 Task: Send an email with the signature Kiera Campbell with the subject Feedback on a proposal and the message Would you be available for a call next week to discuss the project? from softage.9@softage.net to softage.1@softage.net and move the email from Sent Items to the folder Quality control
Action: Mouse moved to (929, 73)
Screenshot: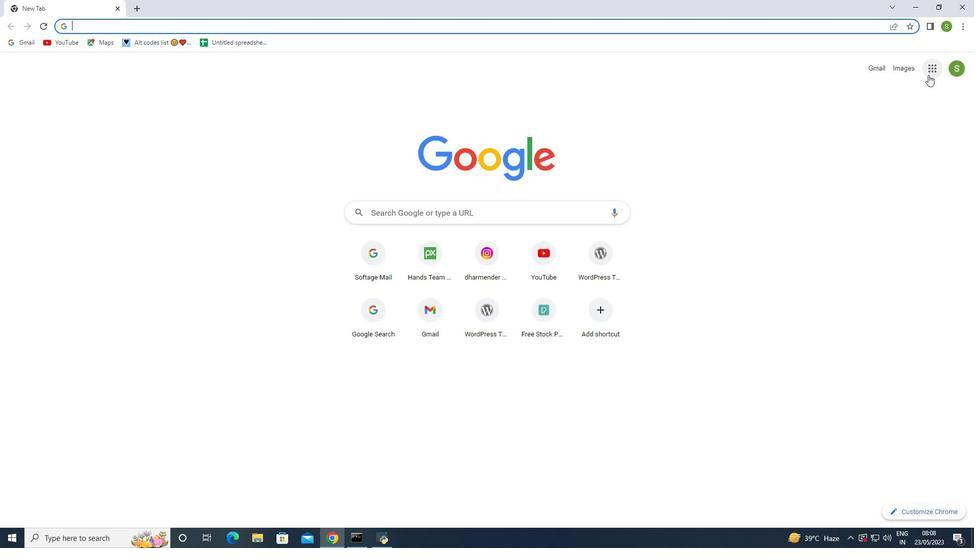 
Action: Mouse pressed left at (929, 73)
Screenshot: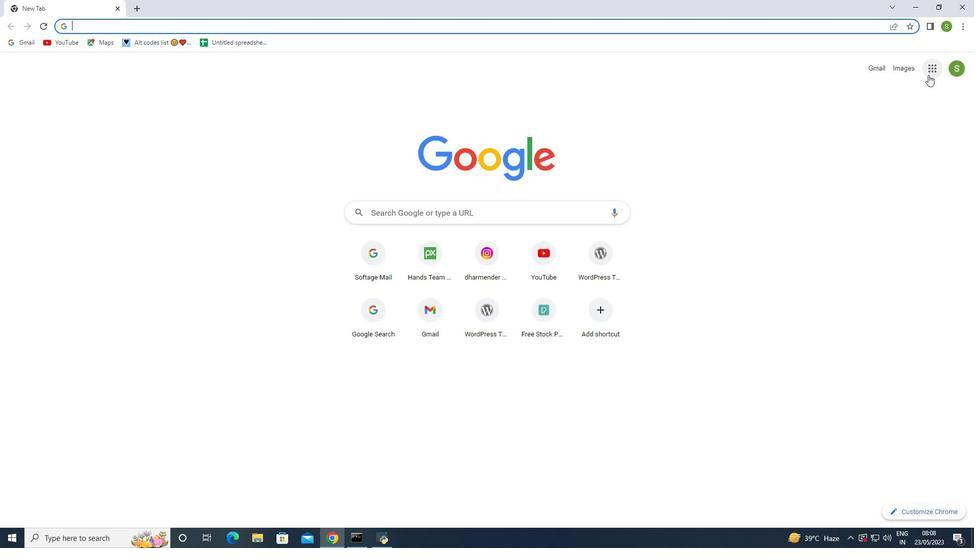 
Action: Mouse moved to (893, 116)
Screenshot: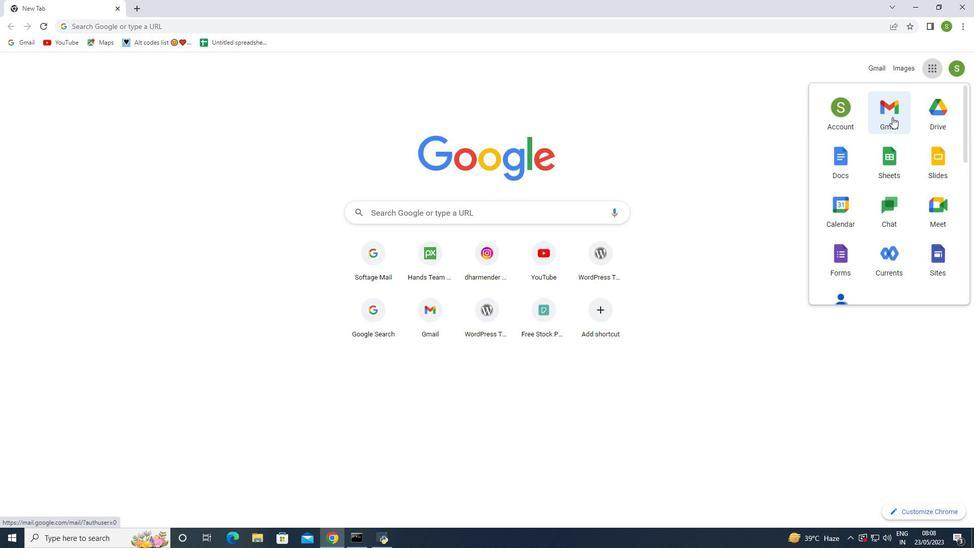 
Action: Mouse pressed left at (893, 116)
Screenshot: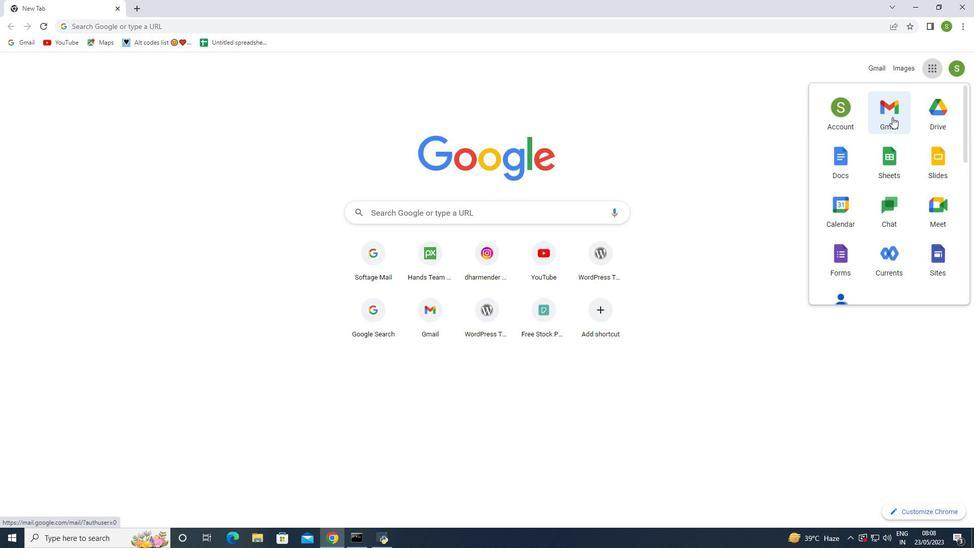 
Action: Mouse moved to (862, 68)
Screenshot: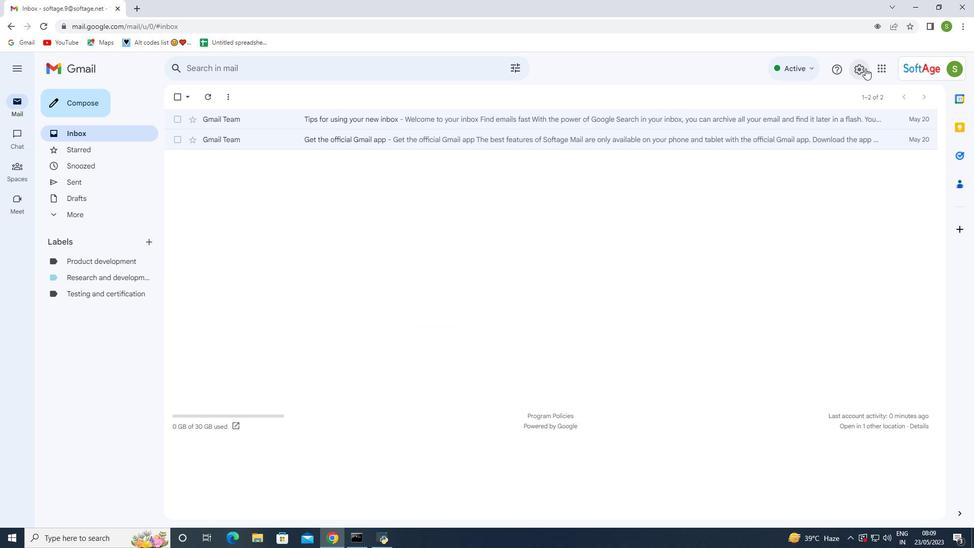 
Action: Mouse pressed left at (862, 68)
Screenshot: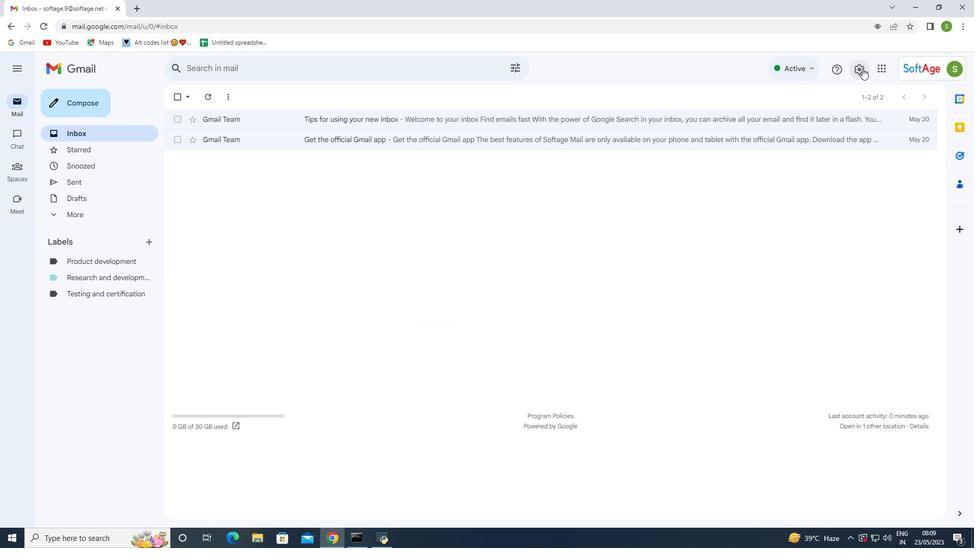 
Action: Mouse moved to (865, 115)
Screenshot: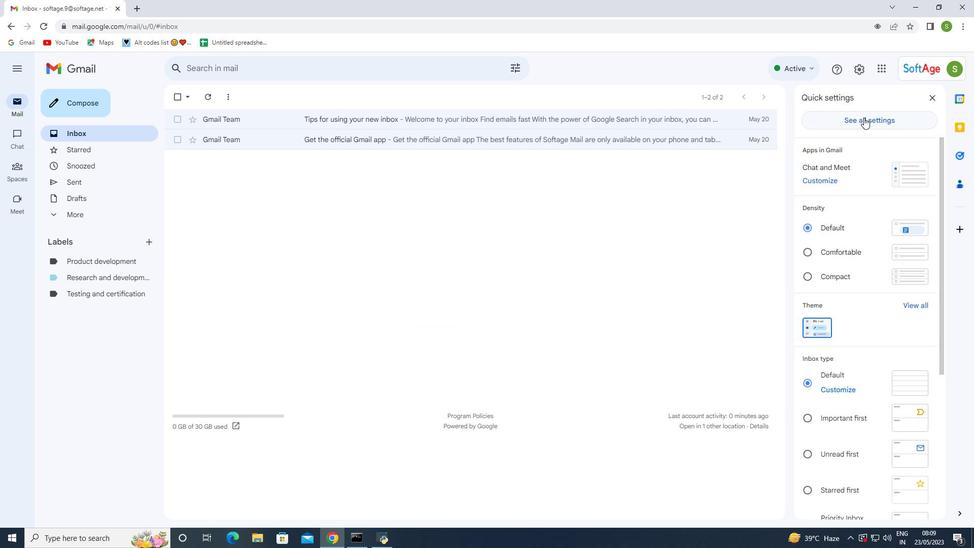 
Action: Mouse pressed left at (865, 115)
Screenshot: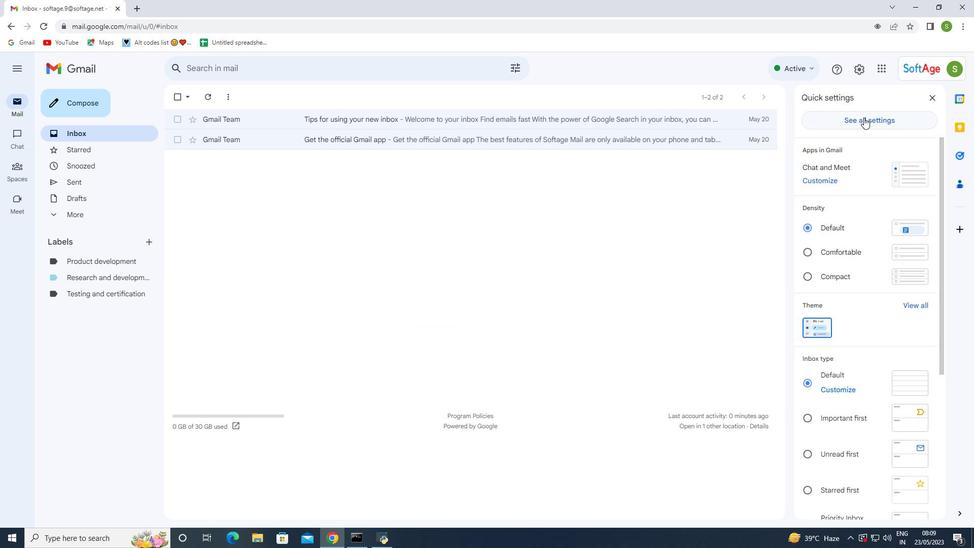 
Action: Mouse moved to (819, 156)
Screenshot: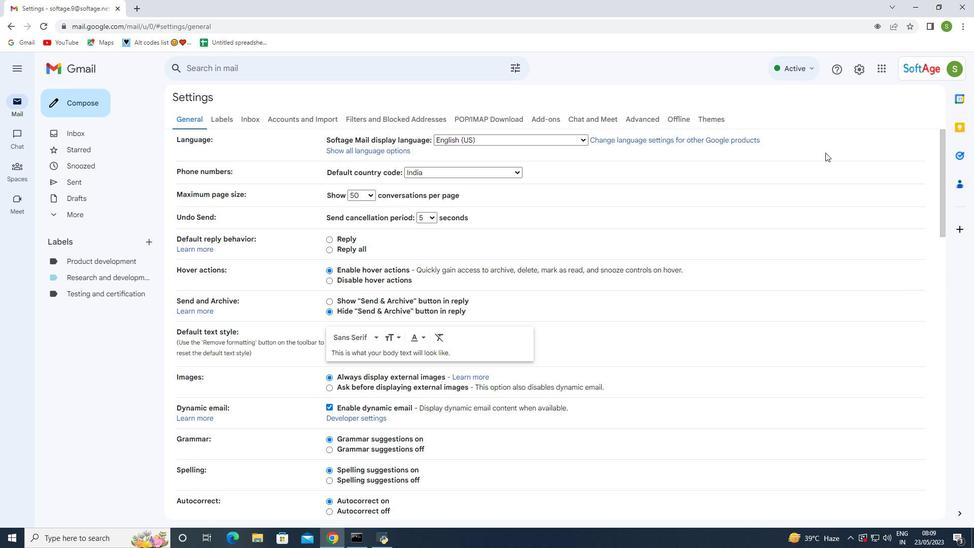 
Action: Mouse scrolled (819, 155) with delta (0, 0)
Screenshot: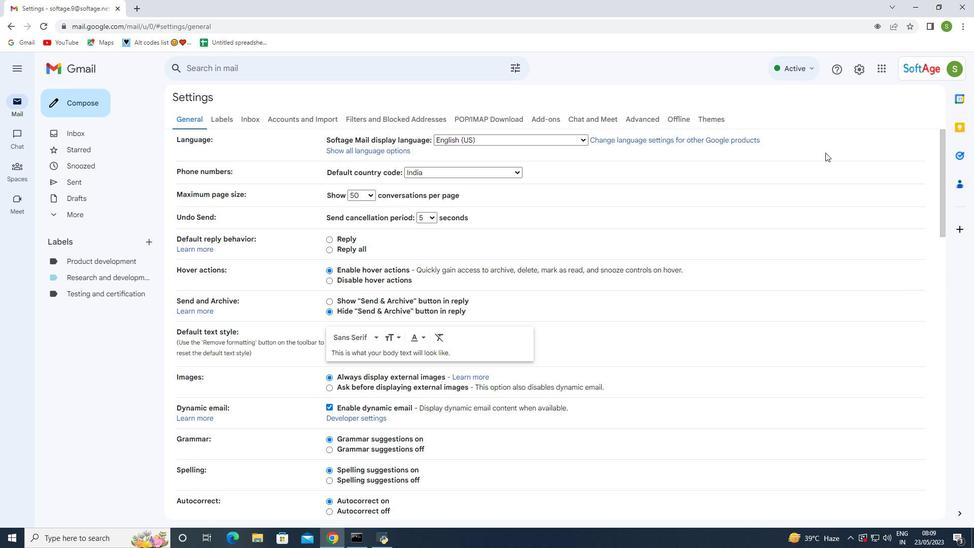 
Action: Mouse moved to (816, 159)
Screenshot: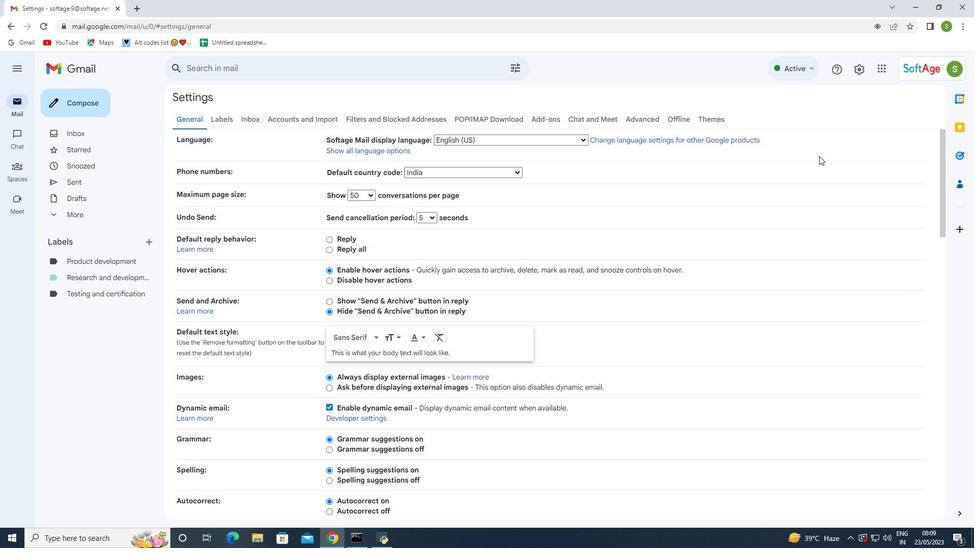 
Action: Mouse scrolled (816, 159) with delta (0, 0)
Screenshot: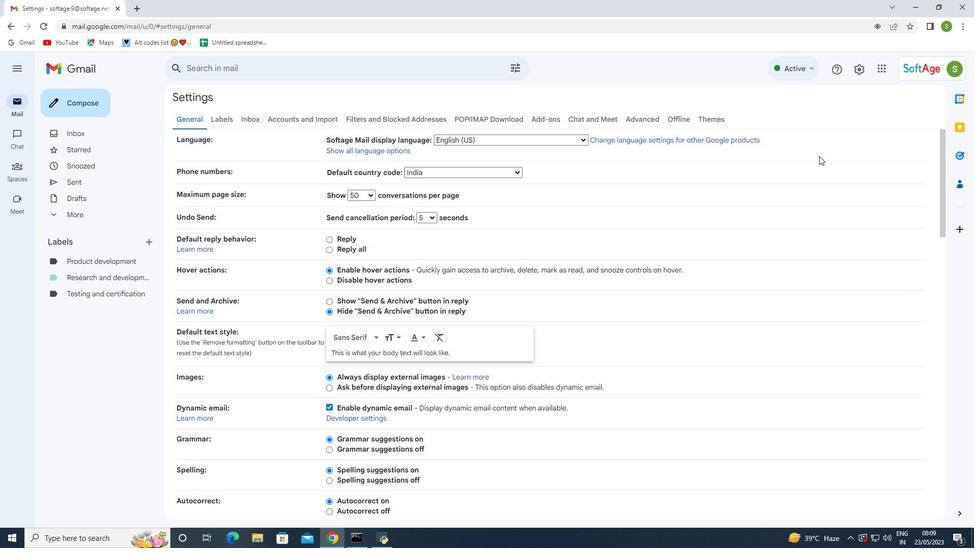 
Action: Mouse moved to (813, 162)
Screenshot: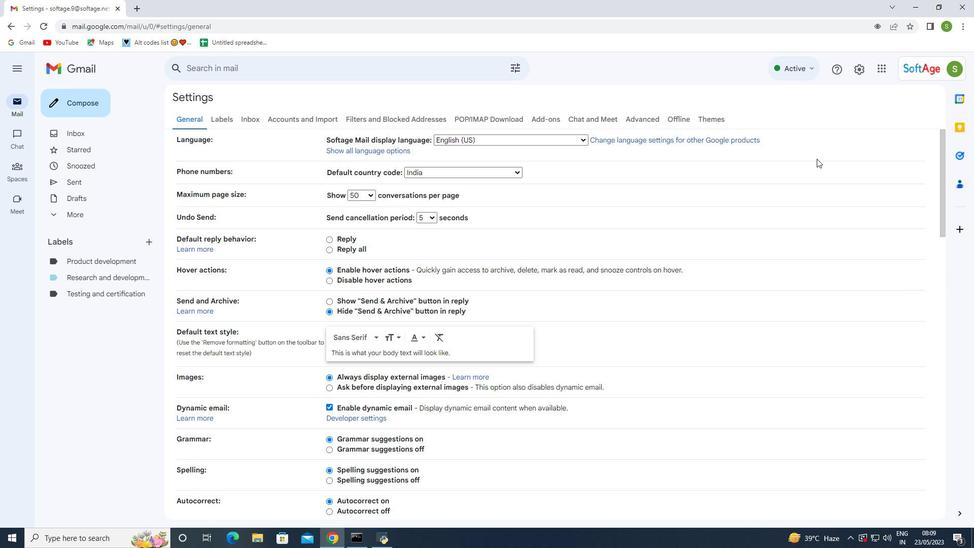 
Action: Mouse scrolled (813, 162) with delta (0, 0)
Screenshot: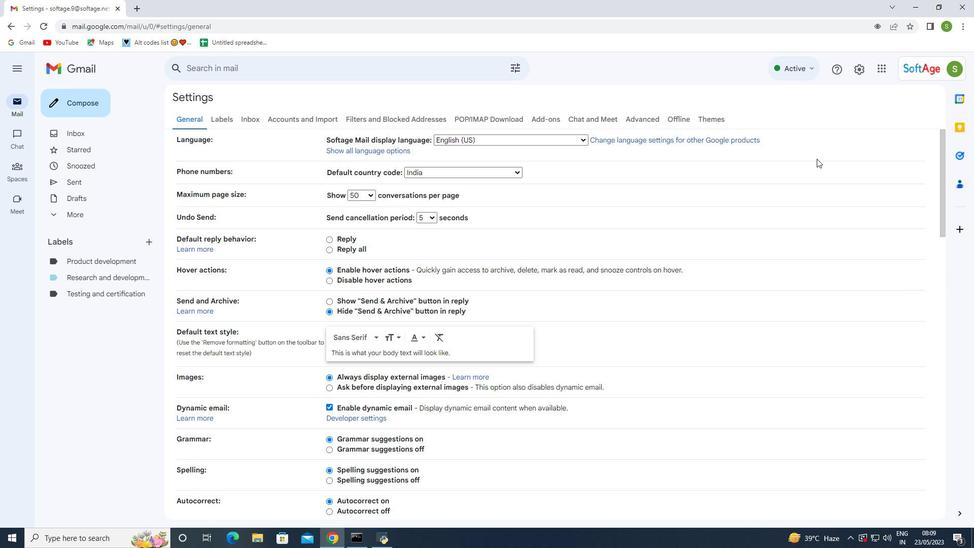 
Action: Mouse moved to (378, 317)
Screenshot: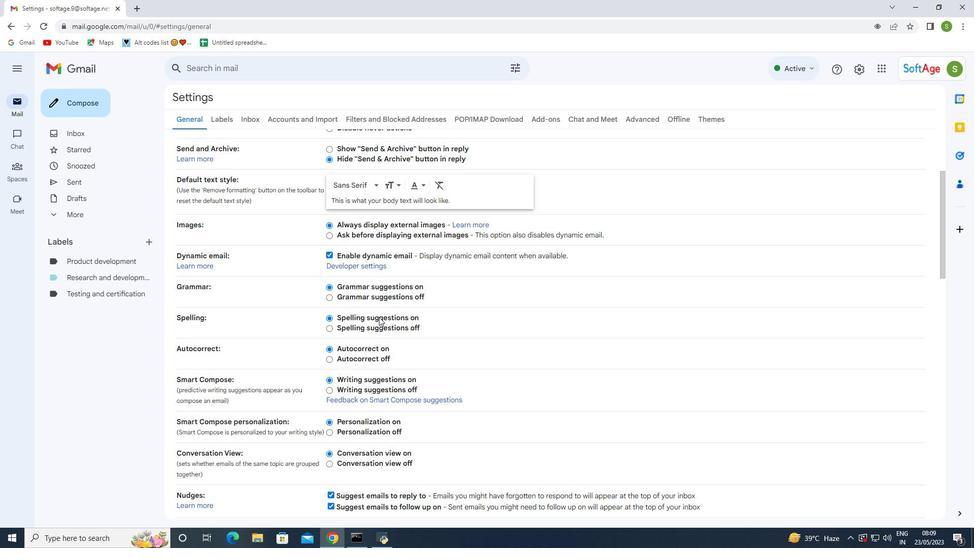 
Action: Mouse scrolled (378, 316) with delta (0, 0)
Screenshot: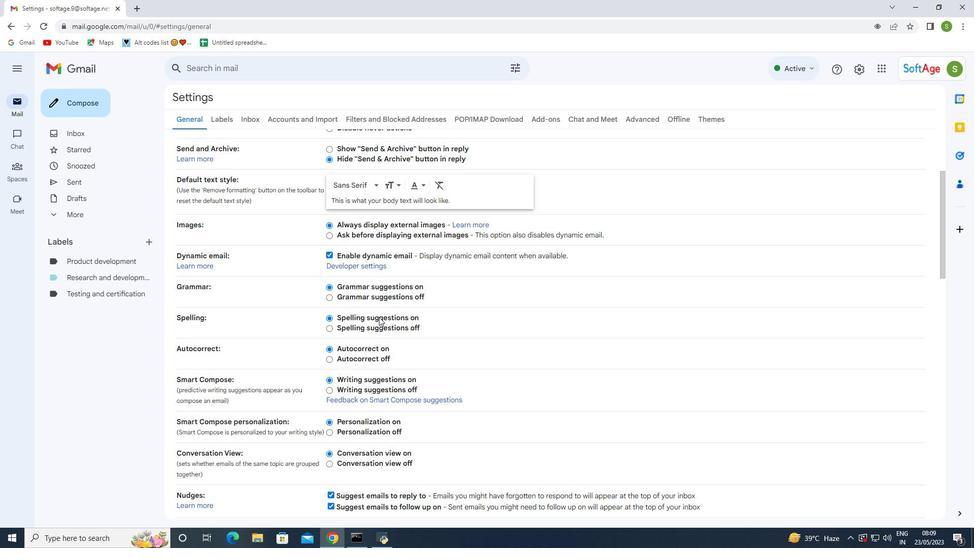 
Action: Mouse scrolled (378, 316) with delta (0, 0)
Screenshot: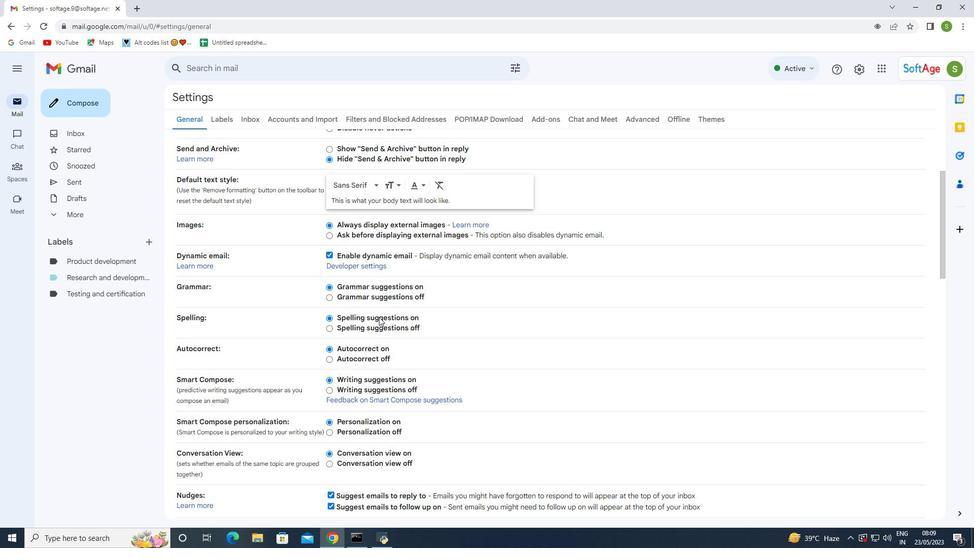 
Action: Mouse scrolled (378, 317) with delta (0, 0)
Screenshot: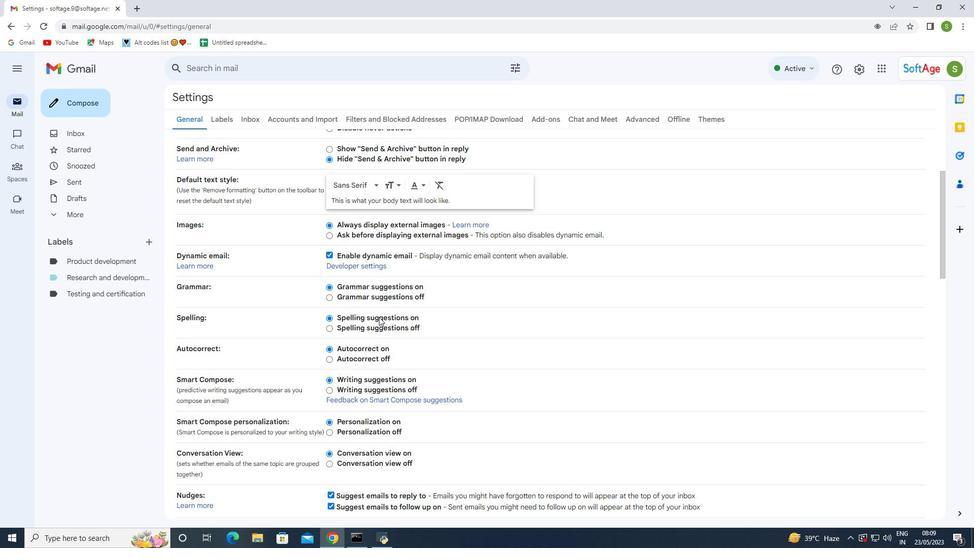 
Action: Mouse scrolled (378, 317) with delta (0, 0)
Screenshot: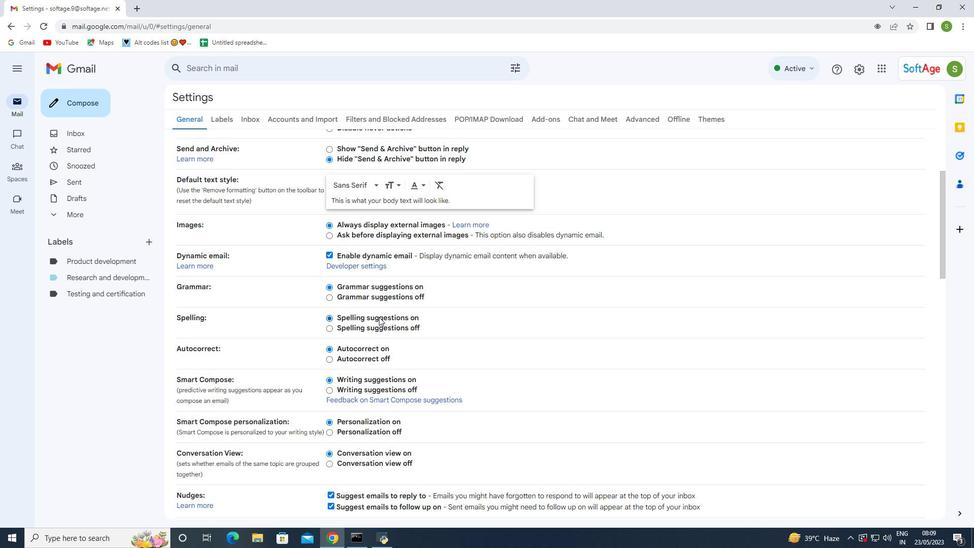 
Action: Mouse moved to (373, 316)
Screenshot: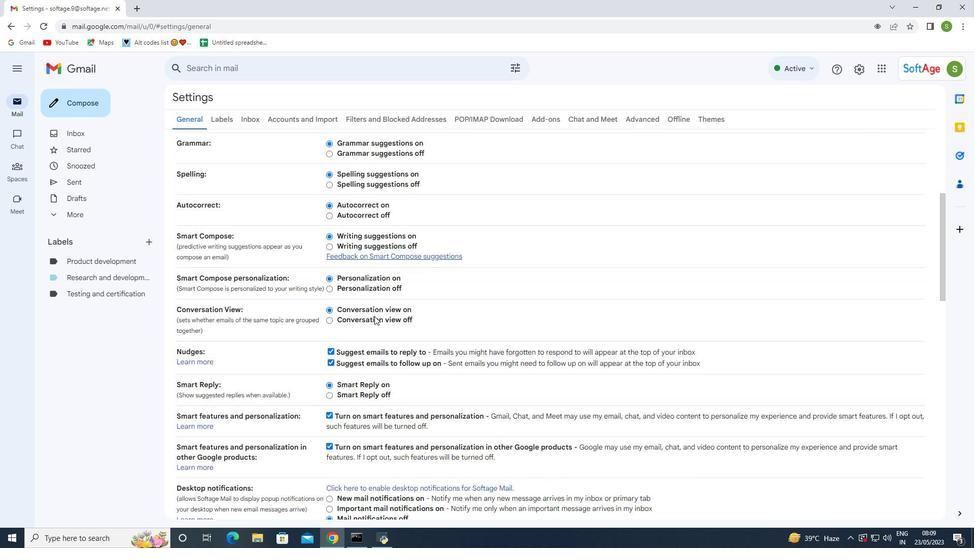 
Action: Mouse scrolled (373, 316) with delta (0, 0)
Screenshot: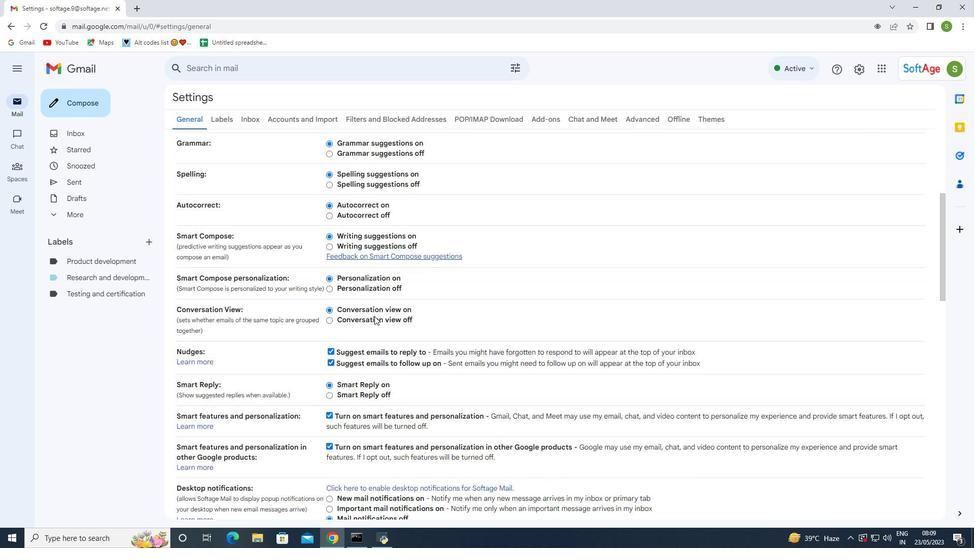 
Action: Mouse moved to (372, 317)
Screenshot: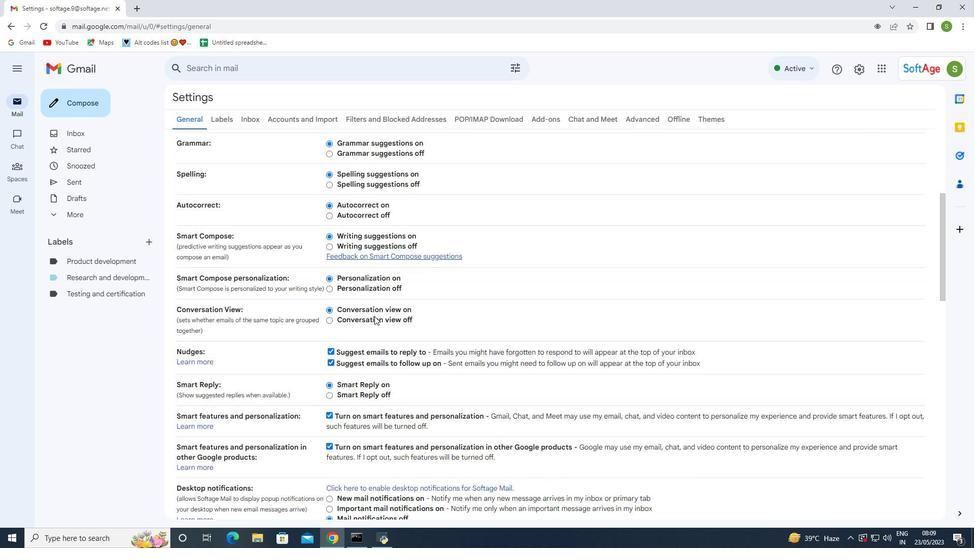 
Action: Mouse scrolled (372, 317) with delta (0, 0)
Screenshot: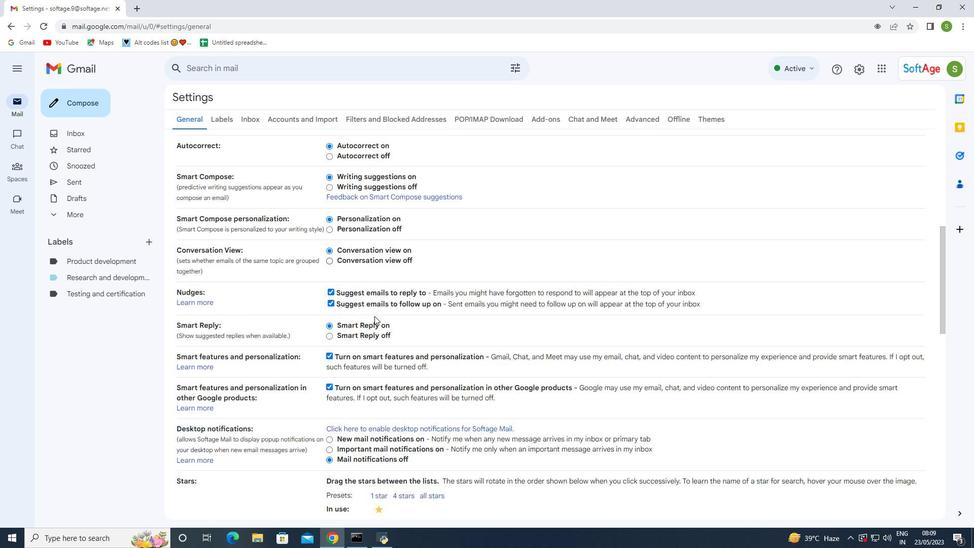 
Action: Mouse moved to (372, 317)
Screenshot: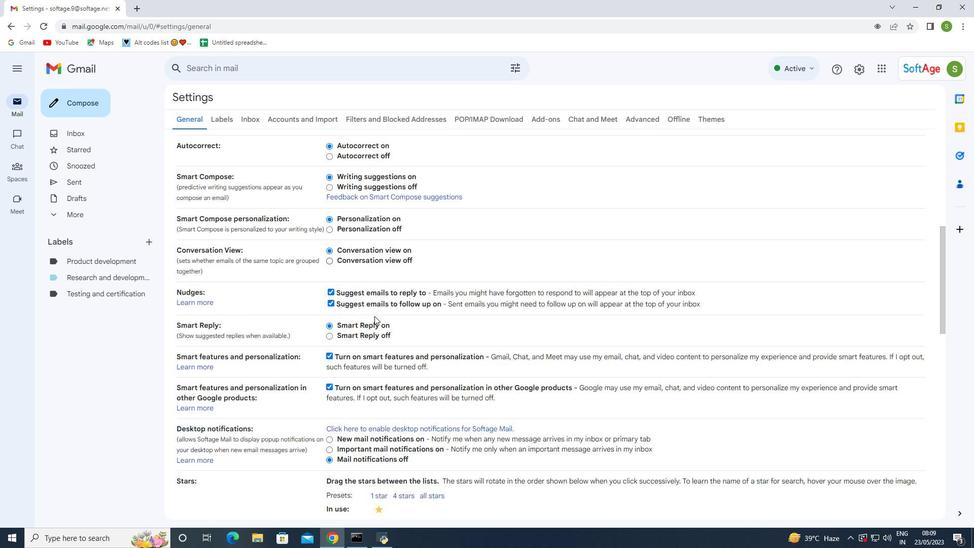 
Action: Mouse scrolled (372, 317) with delta (0, 0)
Screenshot: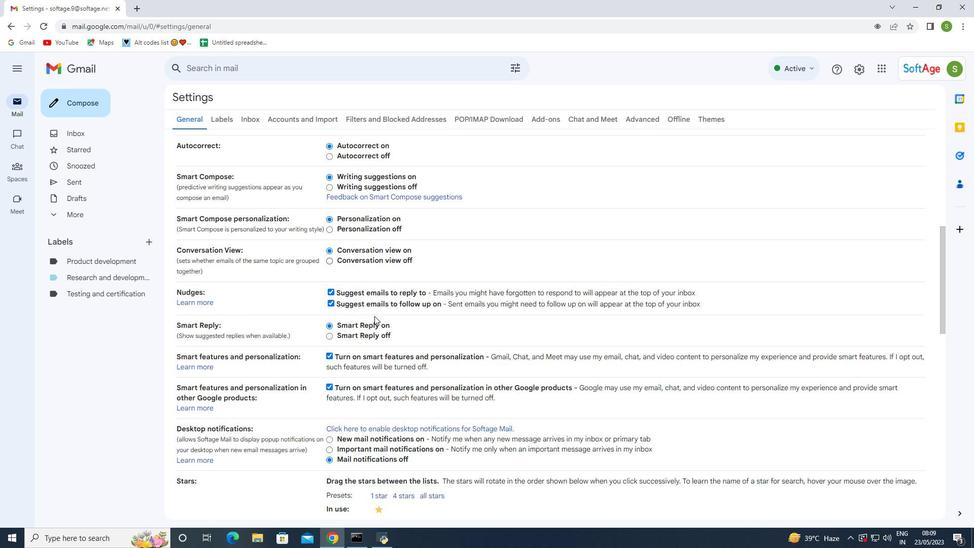 
Action: Mouse scrolled (372, 317) with delta (0, 0)
Screenshot: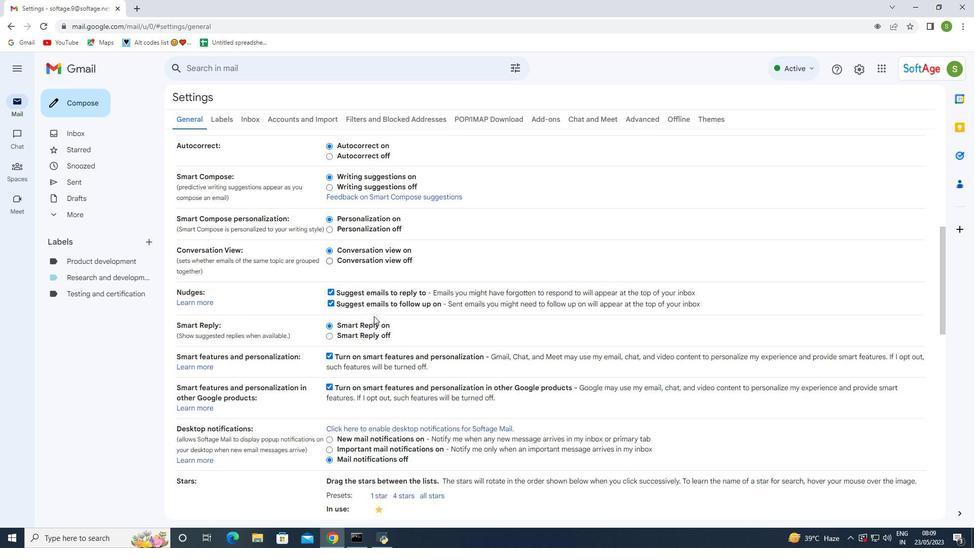 
Action: Mouse moved to (349, 350)
Screenshot: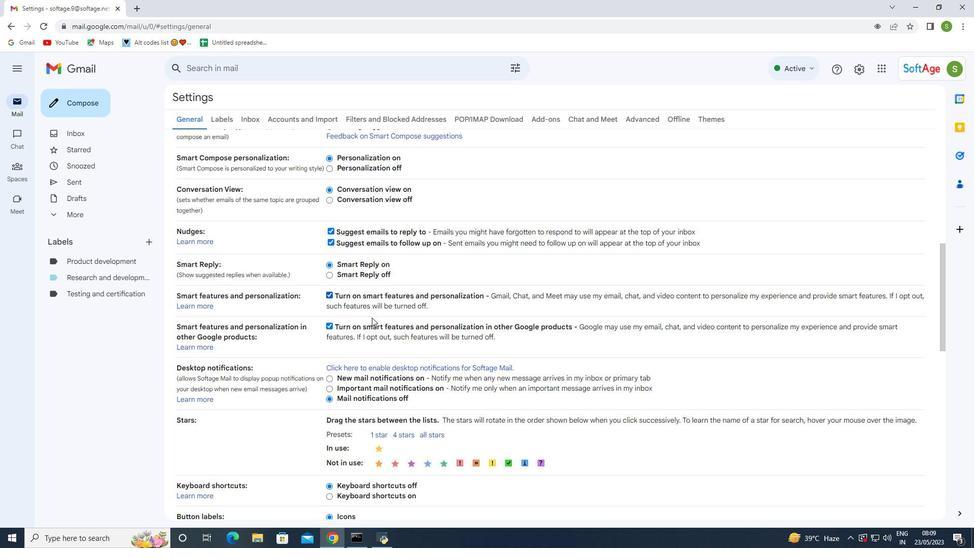 
Action: Mouse scrolled (349, 349) with delta (0, 0)
Screenshot: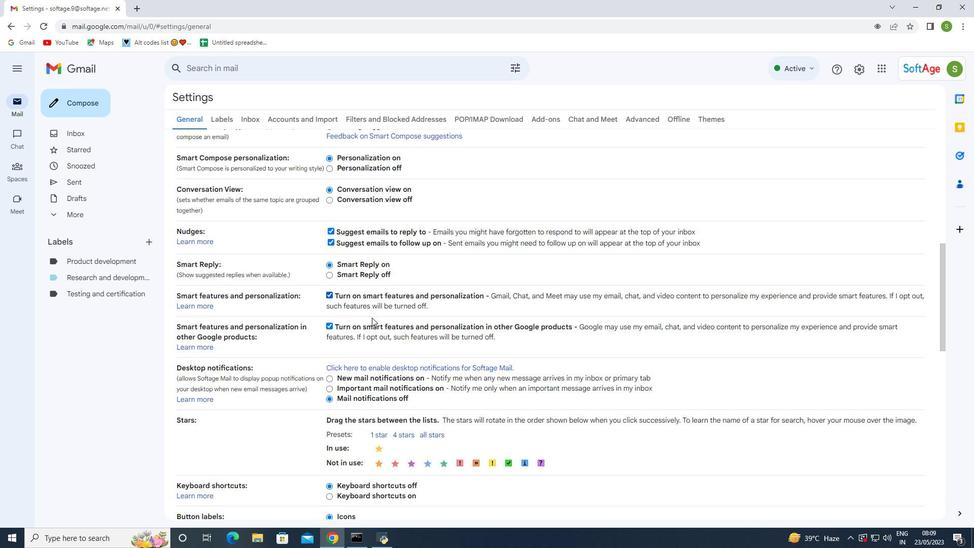 
Action: Mouse scrolled (349, 349) with delta (0, 0)
Screenshot: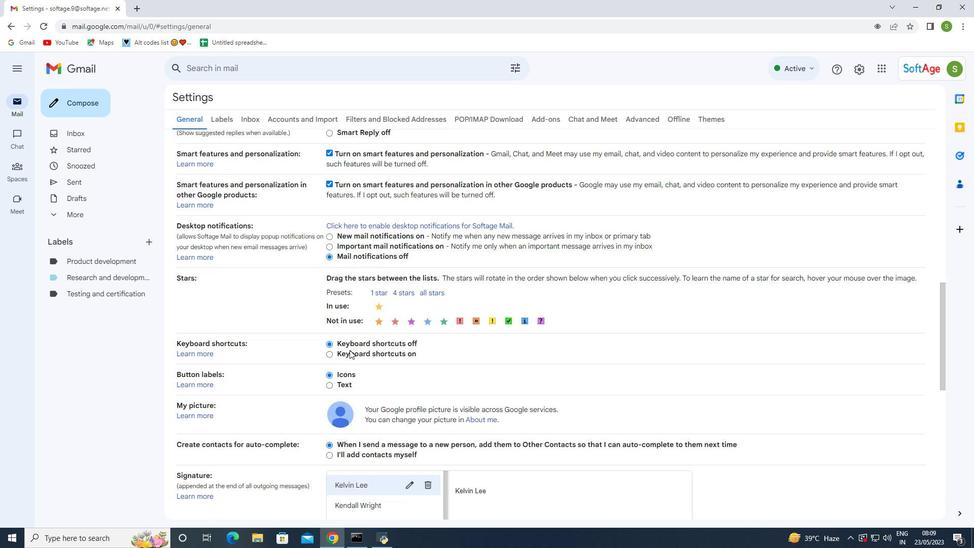 
Action: Mouse moved to (348, 350)
Screenshot: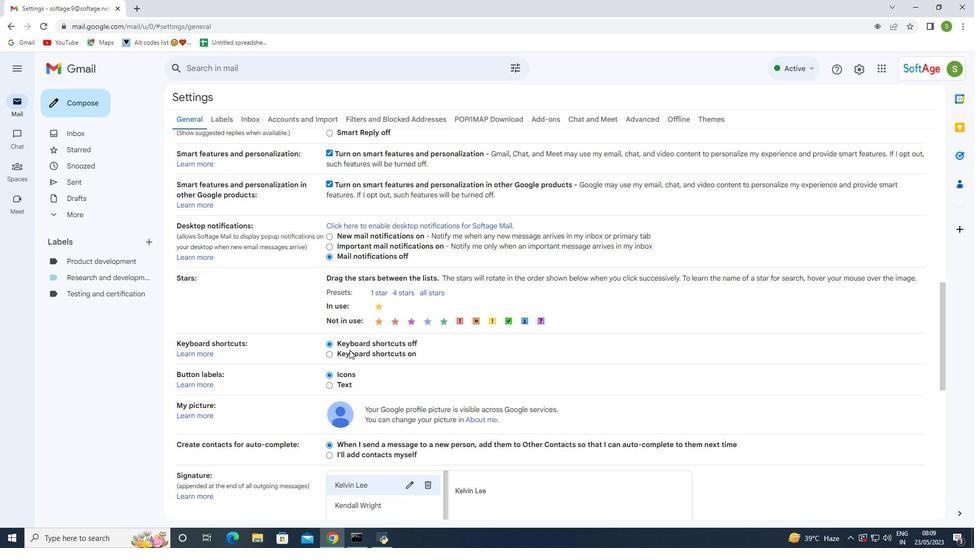
Action: Mouse scrolled (348, 349) with delta (0, 0)
Screenshot: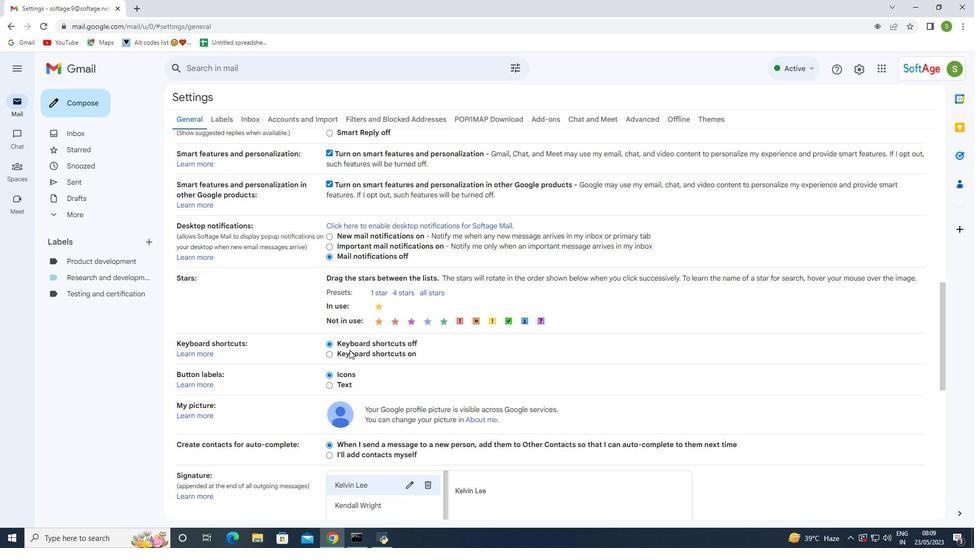 
Action: Mouse moved to (344, 354)
Screenshot: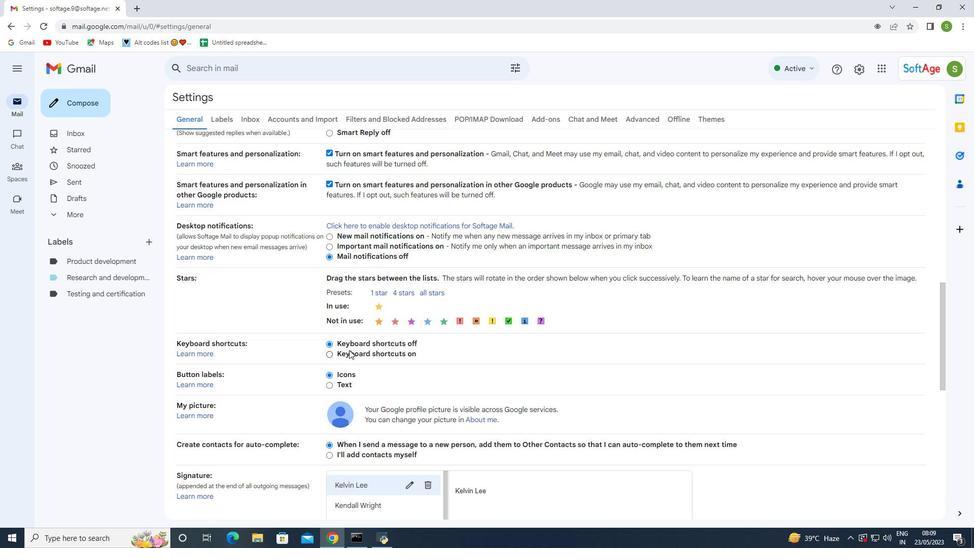 
Action: Mouse scrolled (344, 353) with delta (0, 0)
Screenshot: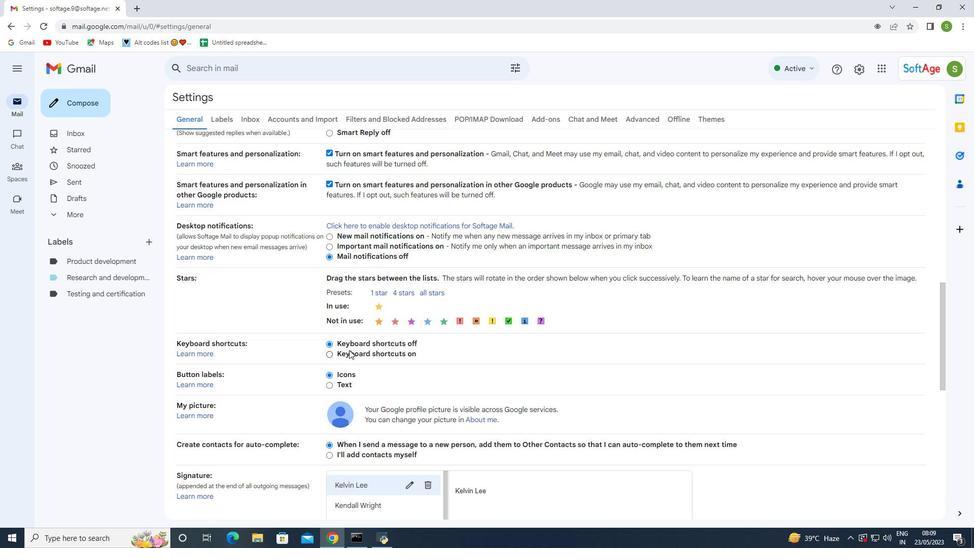 
Action: Mouse moved to (337, 366)
Screenshot: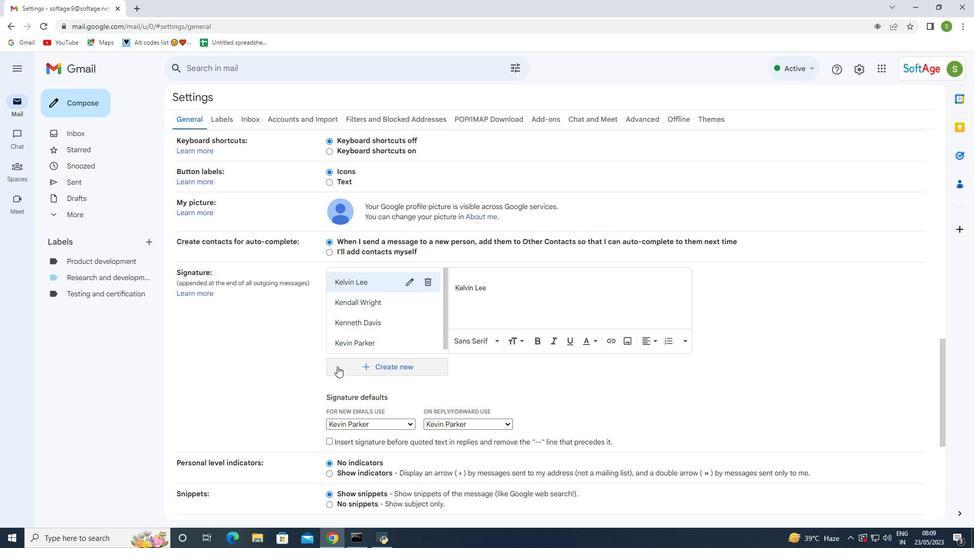 
Action: Mouse pressed left at (337, 366)
Screenshot: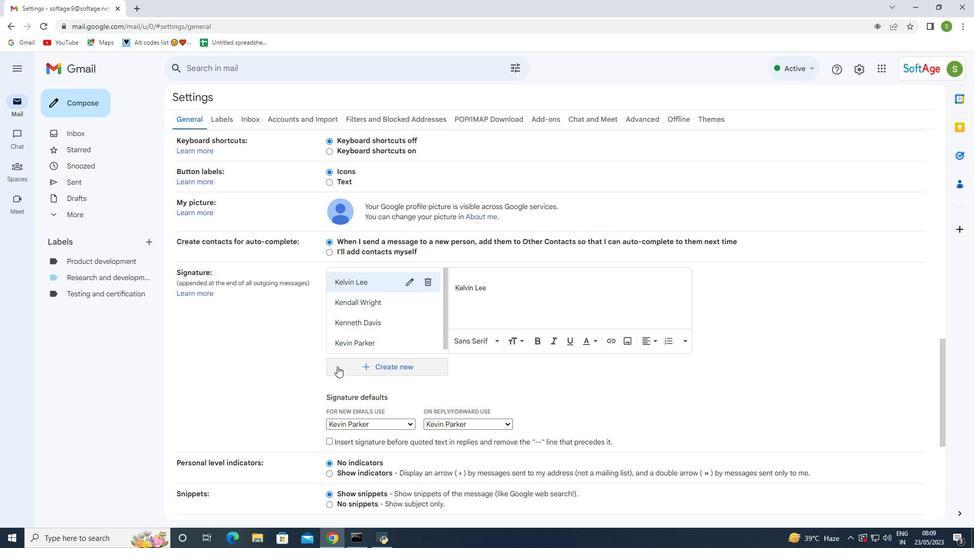 
Action: Mouse moved to (409, 287)
Screenshot: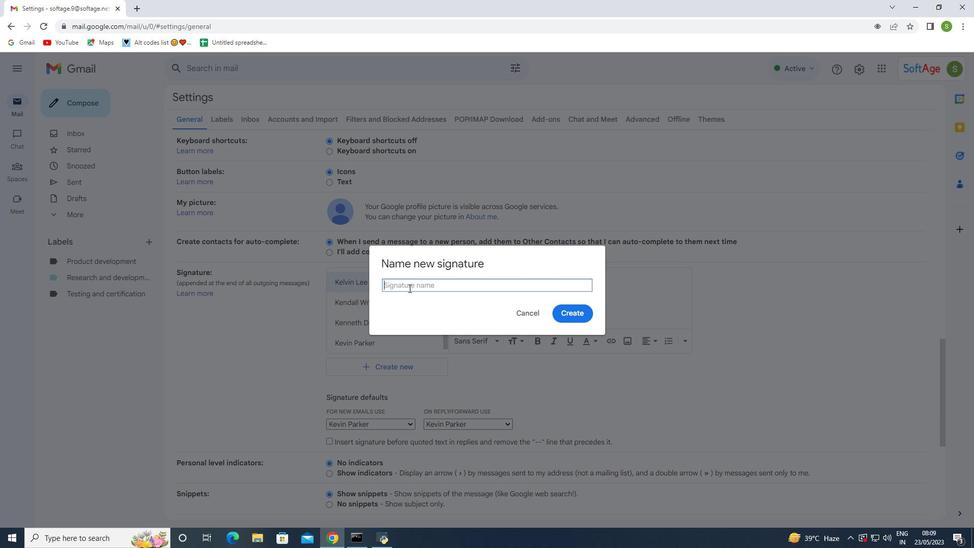 
Action: Mouse pressed left at (409, 287)
Screenshot: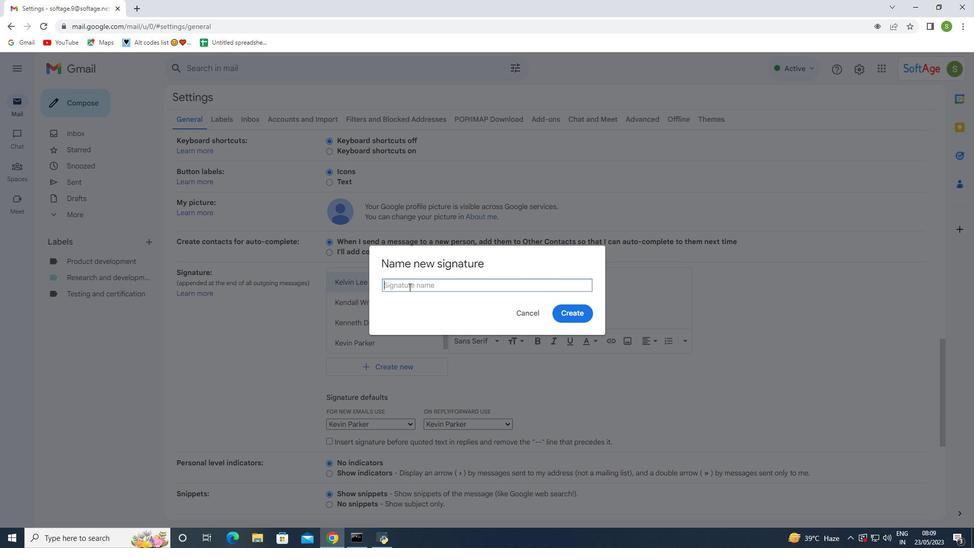 
Action: Key pressed <Key.shift>Kiera<Key.space><Key.shift>Campbell
Screenshot: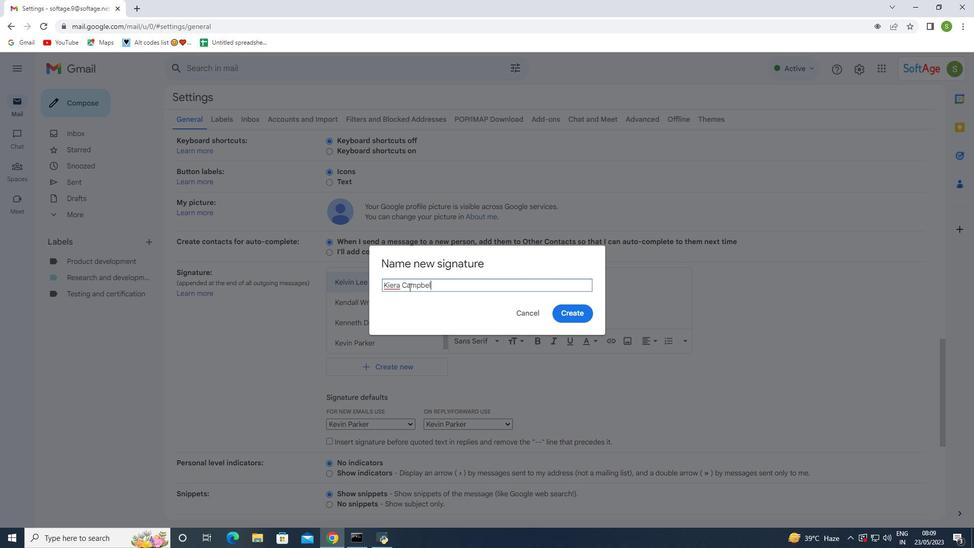 
Action: Mouse moved to (561, 311)
Screenshot: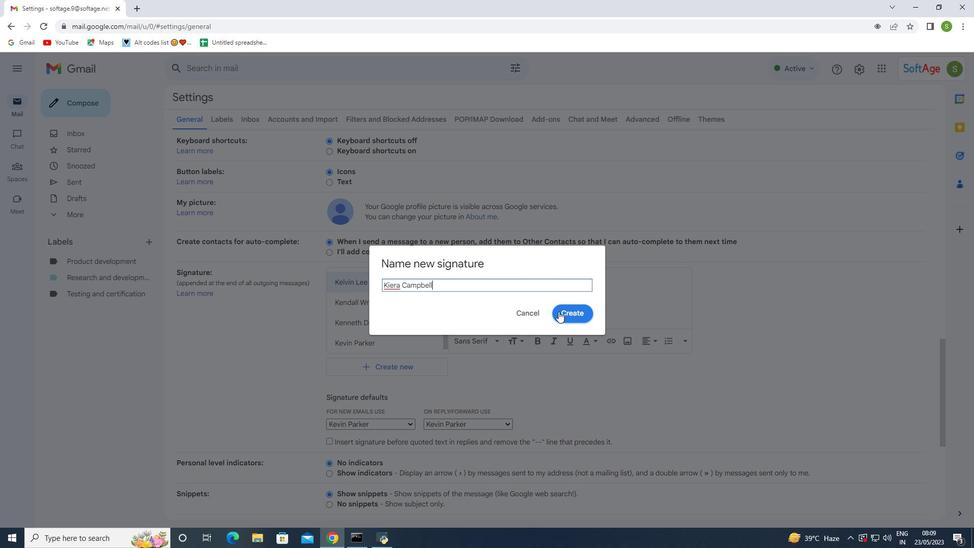 
Action: Mouse pressed left at (561, 311)
Screenshot: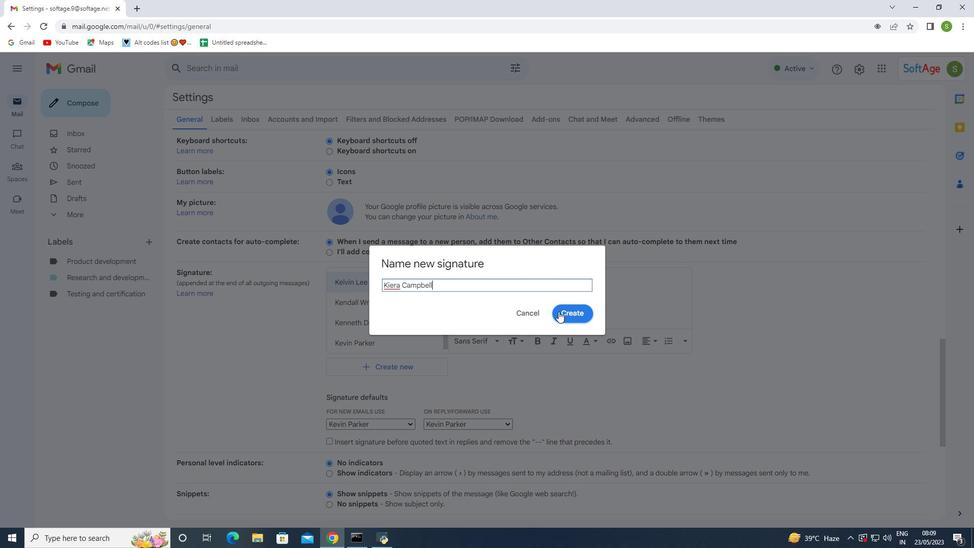 
Action: Mouse moved to (448, 326)
Screenshot: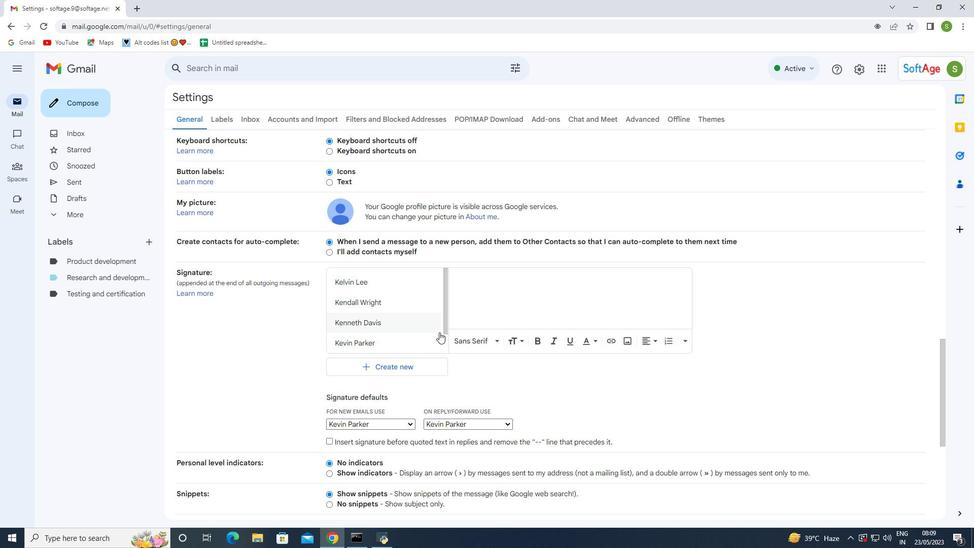 
Action: Key pressed <Key.shift>Kiera<Key.space><Key.shift>Campbell
Screenshot: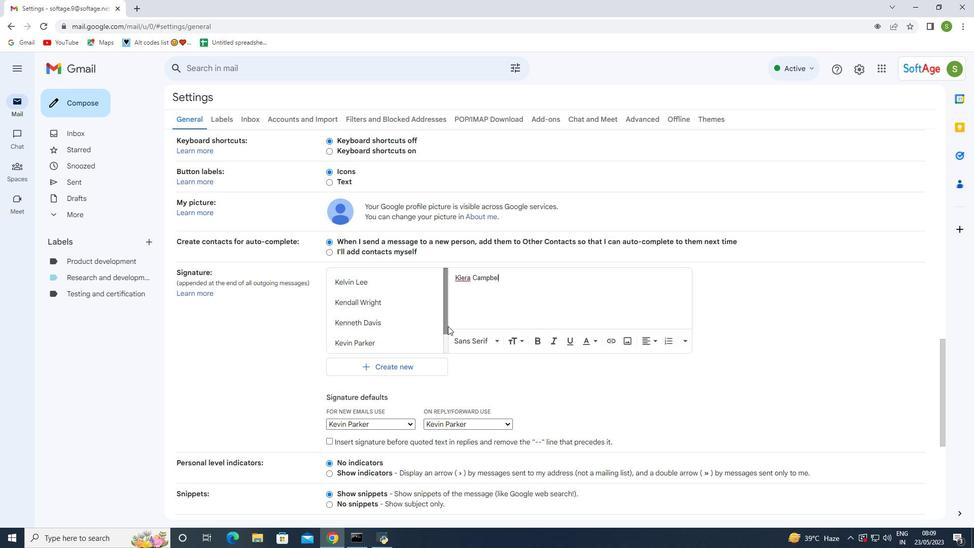 
Action: Mouse moved to (493, 350)
Screenshot: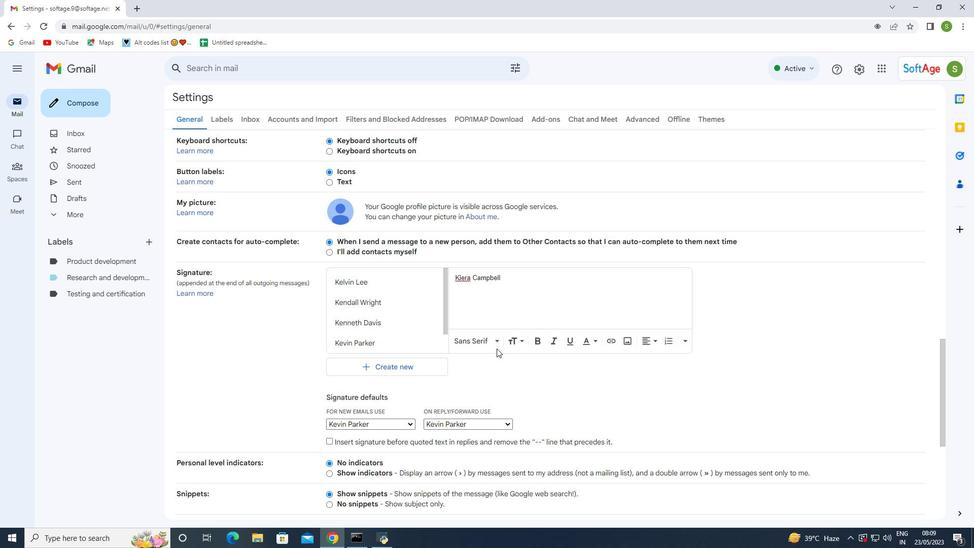 
Action: Mouse scrolled (493, 349) with delta (0, 0)
Screenshot: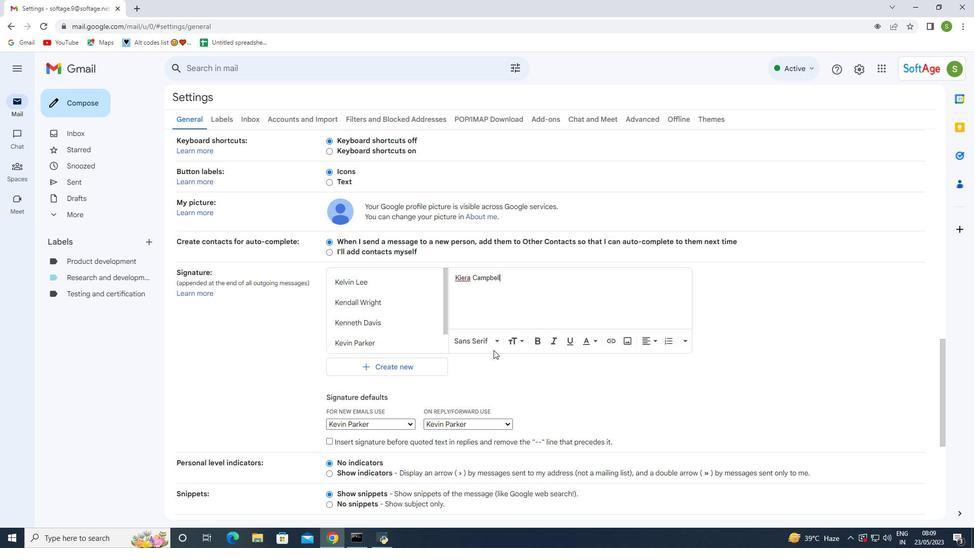
Action: Mouse moved to (492, 351)
Screenshot: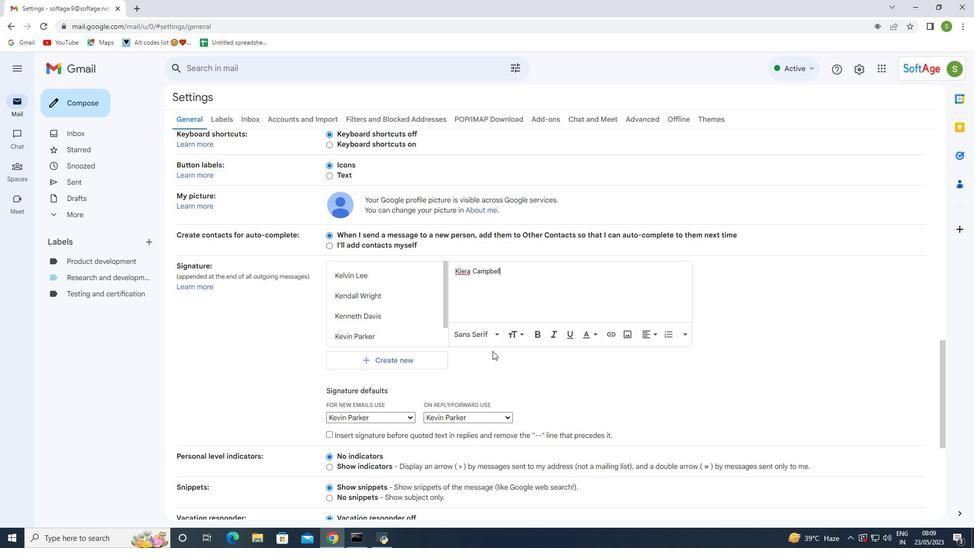 
Action: Mouse scrolled (492, 351) with delta (0, 0)
Screenshot: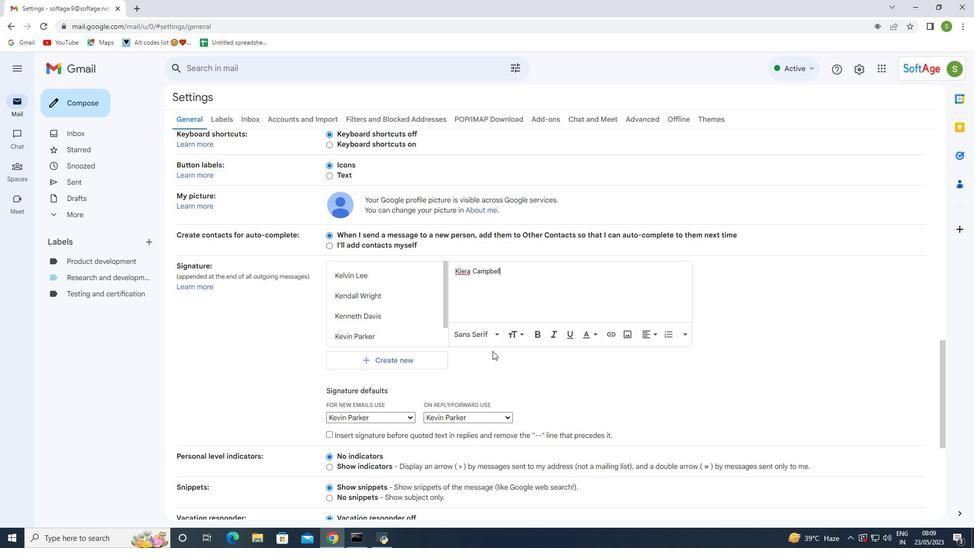 
Action: Mouse moved to (461, 321)
Screenshot: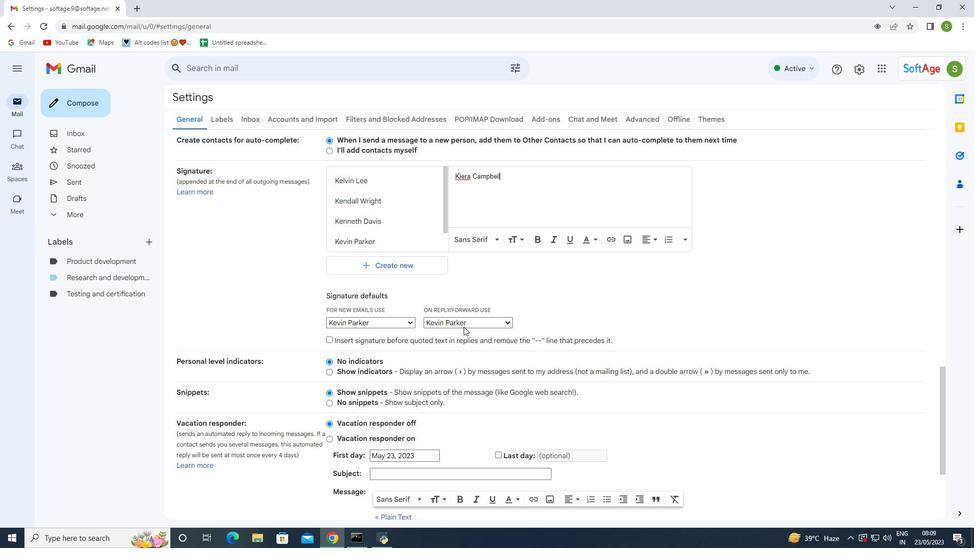 
Action: Mouse pressed left at (461, 321)
Screenshot: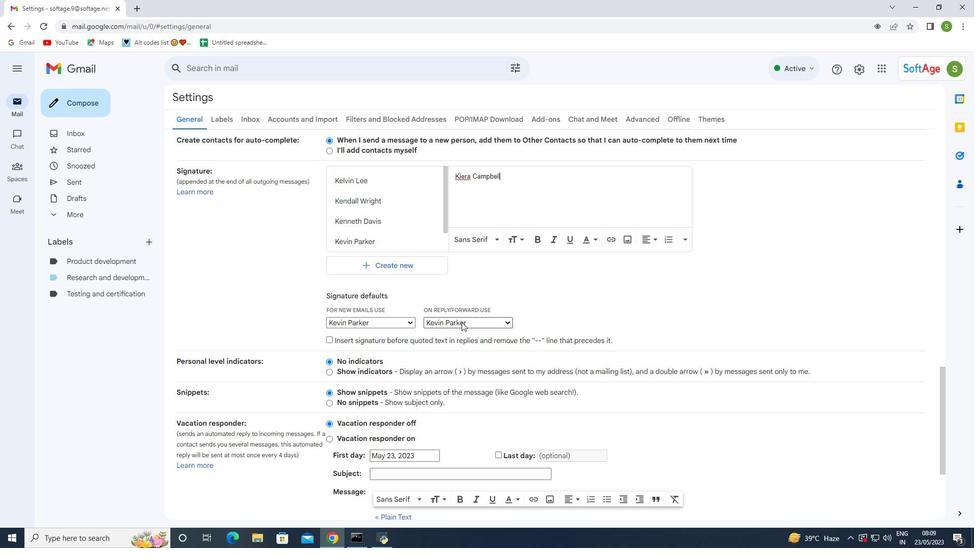 
Action: Mouse moved to (448, 379)
Screenshot: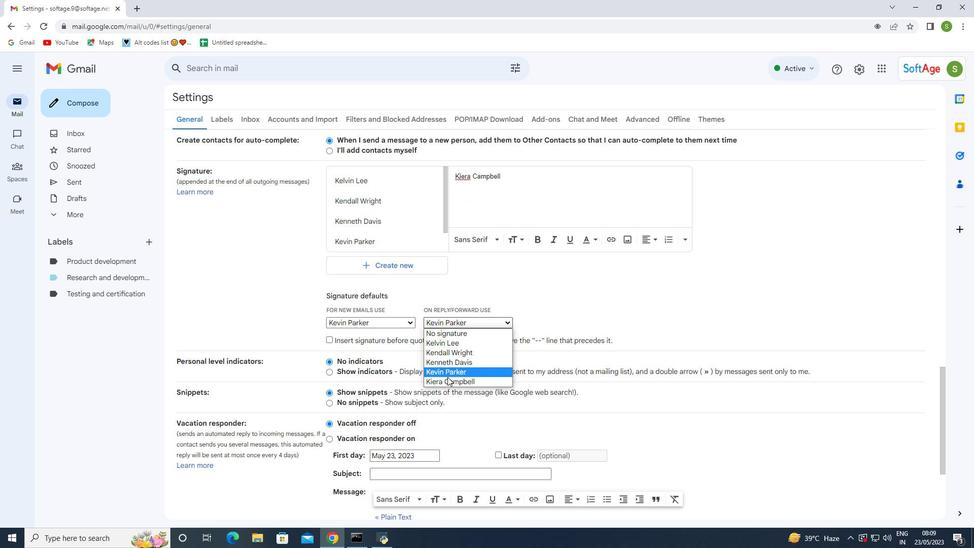 
Action: Mouse pressed left at (448, 379)
Screenshot: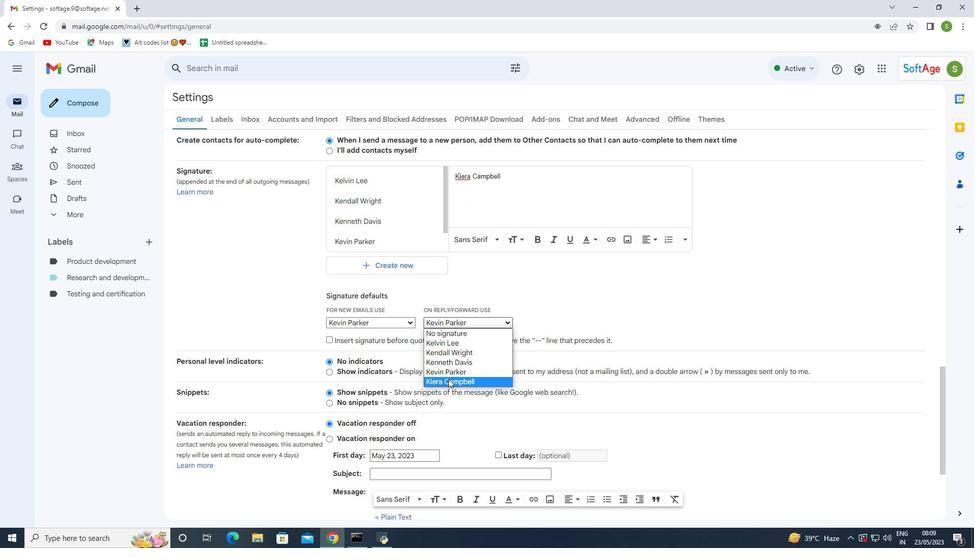 
Action: Mouse moved to (381, 317)
Screenshot: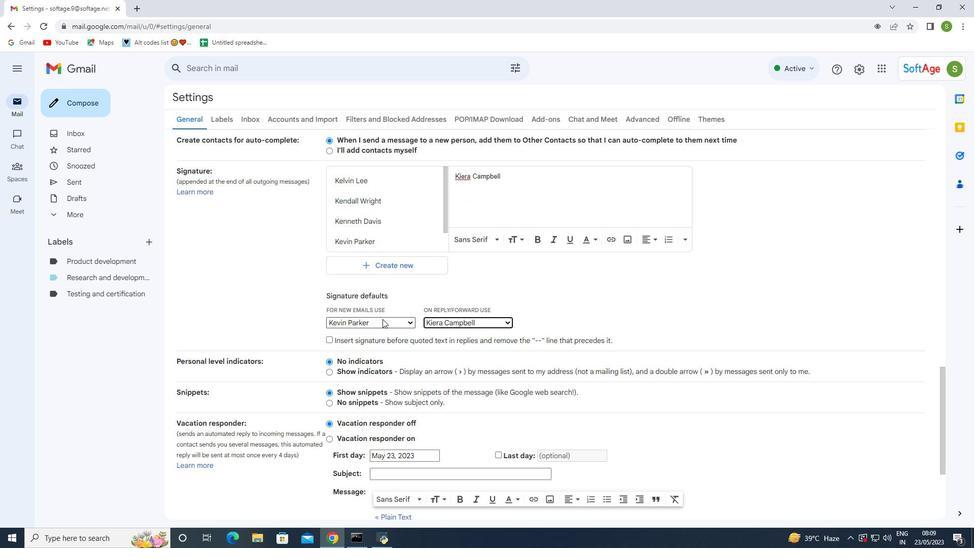 
Action: Mouse pressed left at (381, 317)
Screenshot: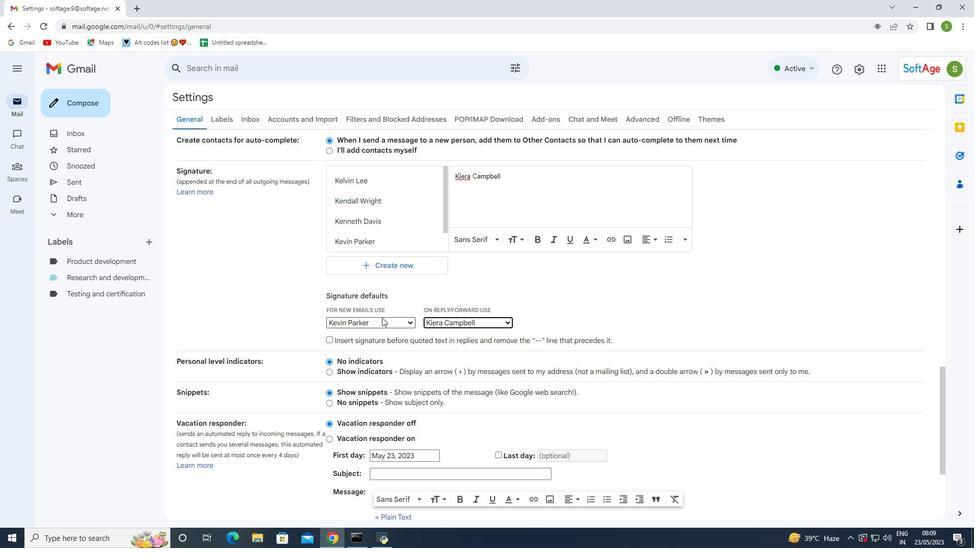 
Action: Mouse moved to (376, 378)
Screenshot: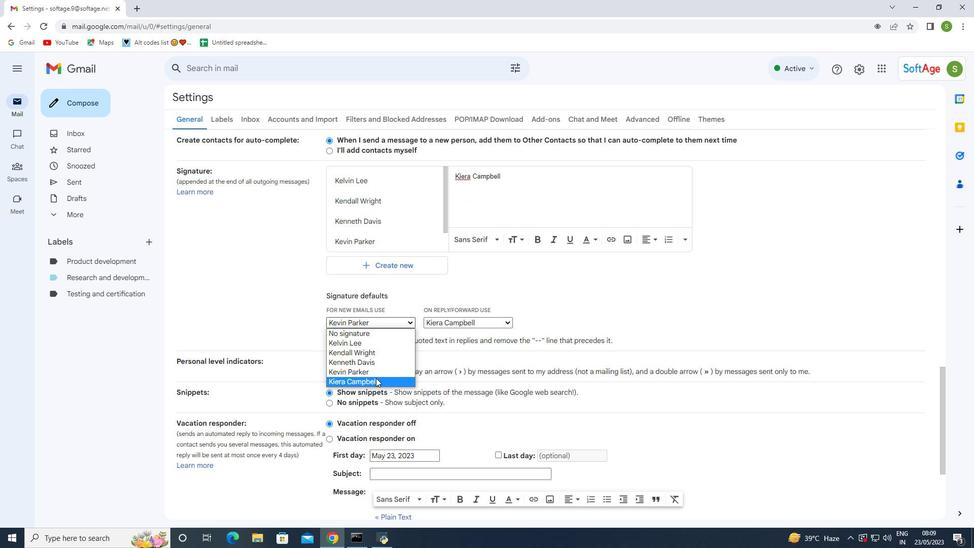 
Action: Mouse pressed left at (376, 378)
Screenshot: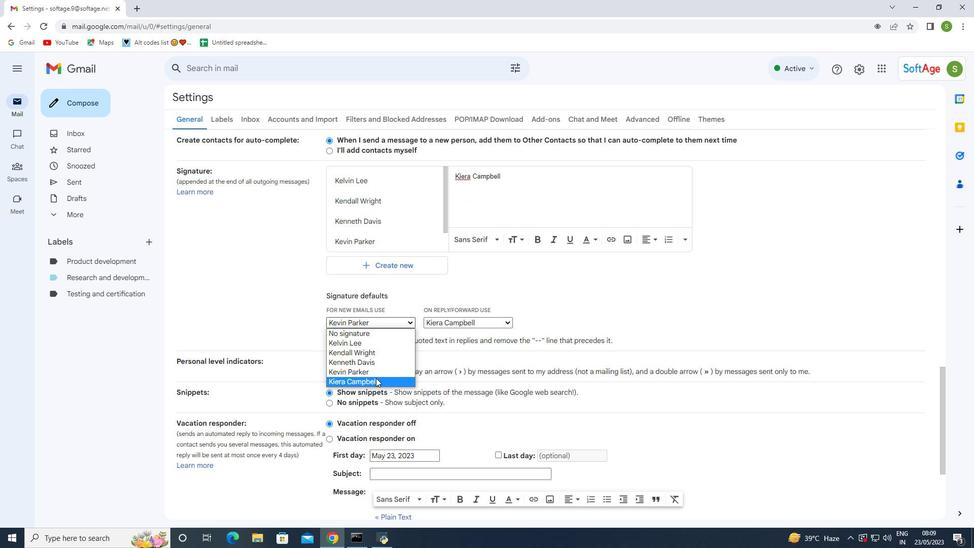 
Action: Mouse moved to (408, 365)
Screenshot: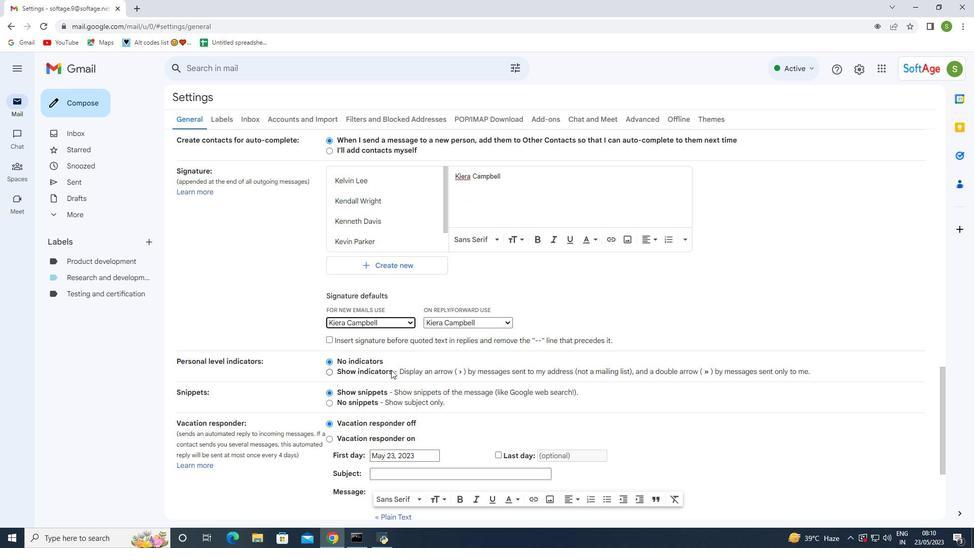 
Action: Mouse scrolled (408, 365) with delta (0, 0)
Screenshot: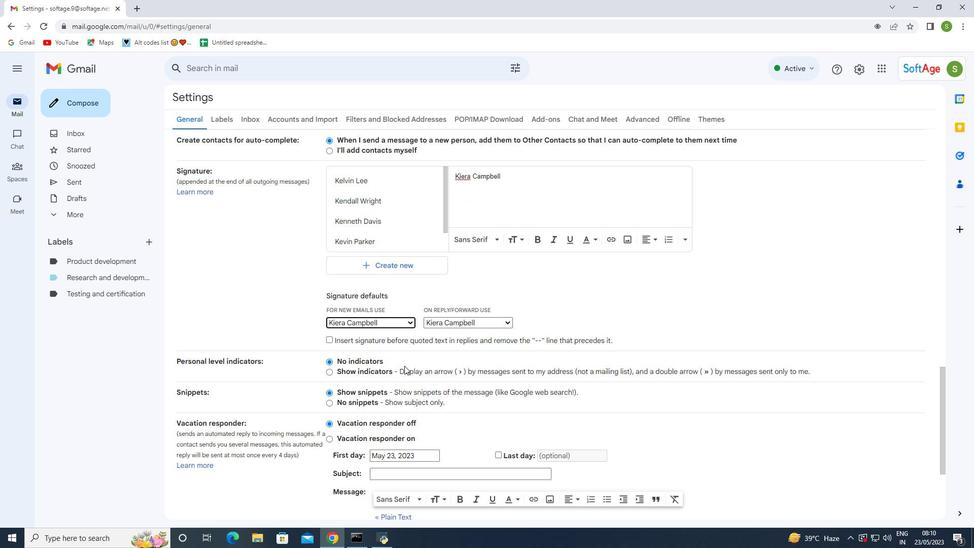 
Action: Mouse scrolled (408, 365) with delta (0, 0)
Screenshot: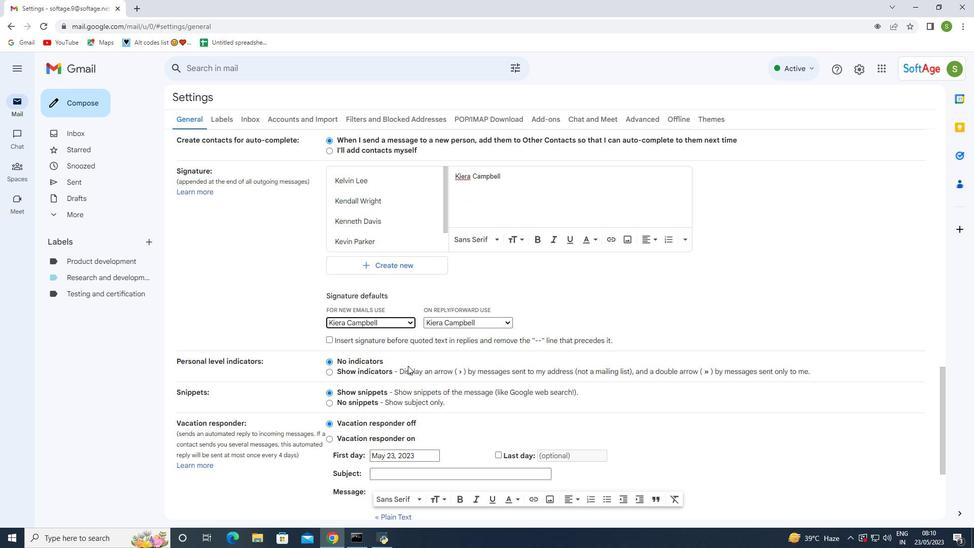 
Action: Mouse scrolled (408, 365) with delta (0, 0)
Screenshot: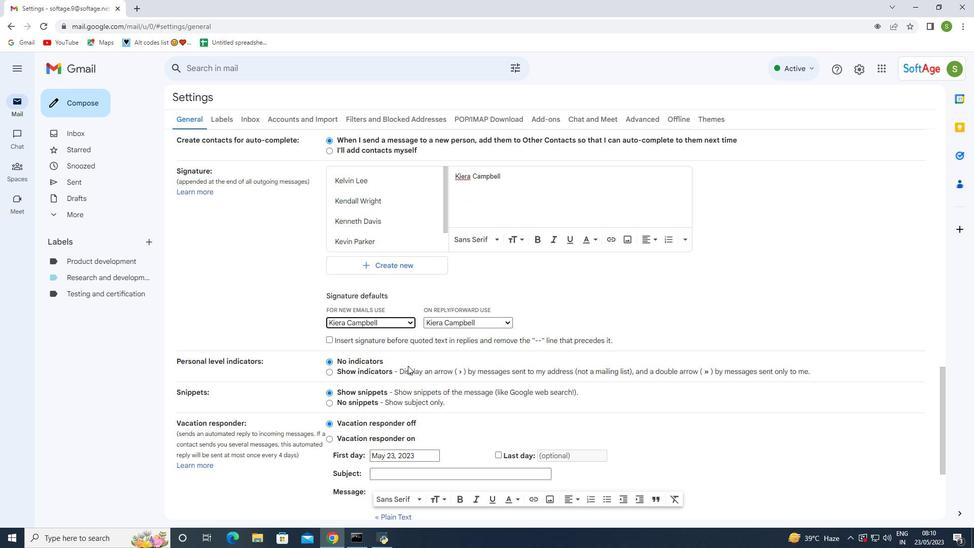 
Action: Mouse scrolled (408, 365) with delta (0, 0)
Screenshot: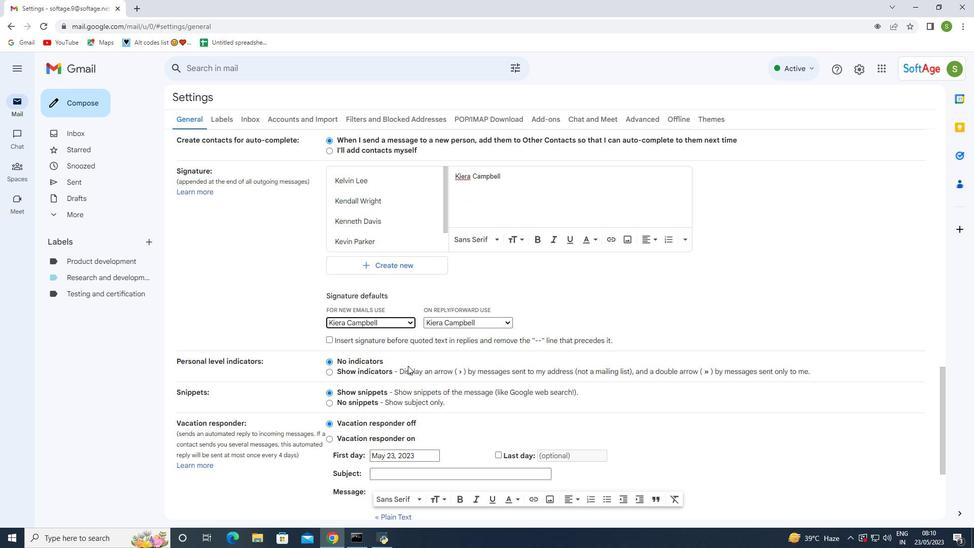 
Action: Mouse moved to (409, 372)
Screenshot: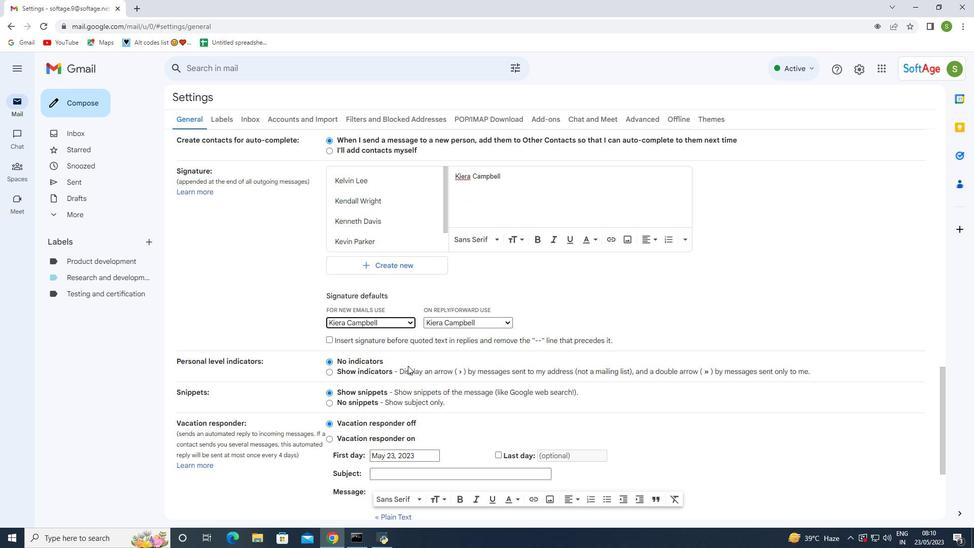 
Action: Mouse scrolled (409, 371) with delta (0, 0)
Screenshot: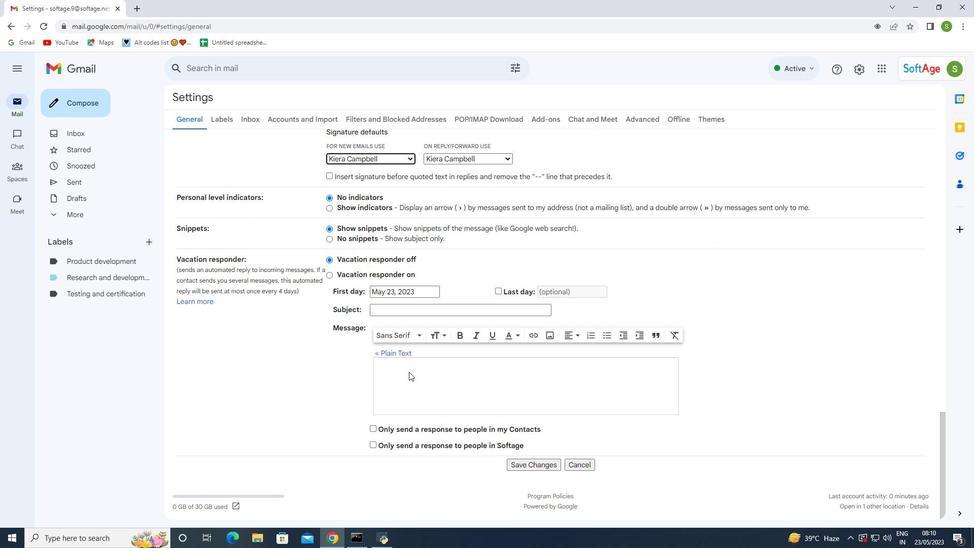 
Action: Mouse scrolled (409, 371) with delta (0, 0)
Screenshot: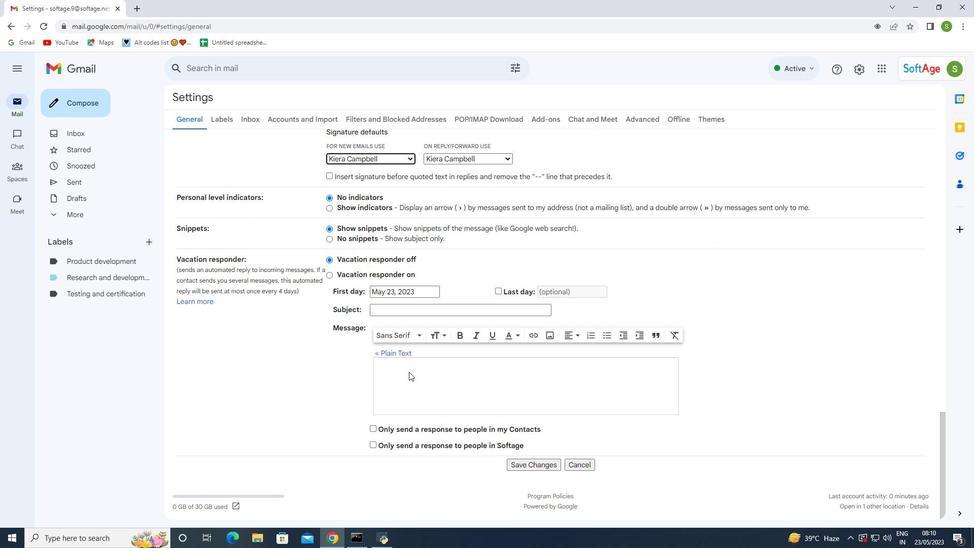 
Action: Mouse scrolled (409, 371) with delta (0, 0)
Screenshot: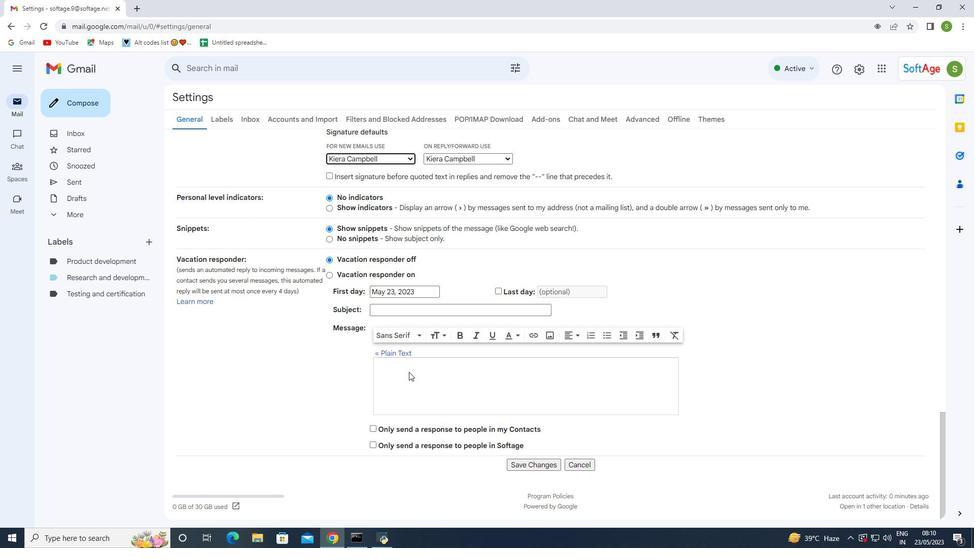 
Action: Mouse scrolled (409, 371) with delta (0, 0)
Screenshot: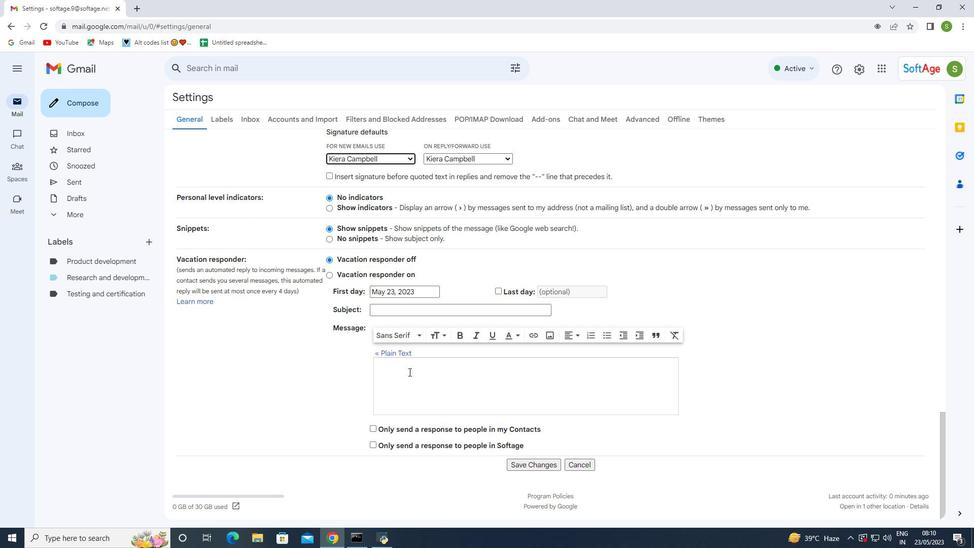 
Action: Mouse moved to (523, 463)
Screenshot: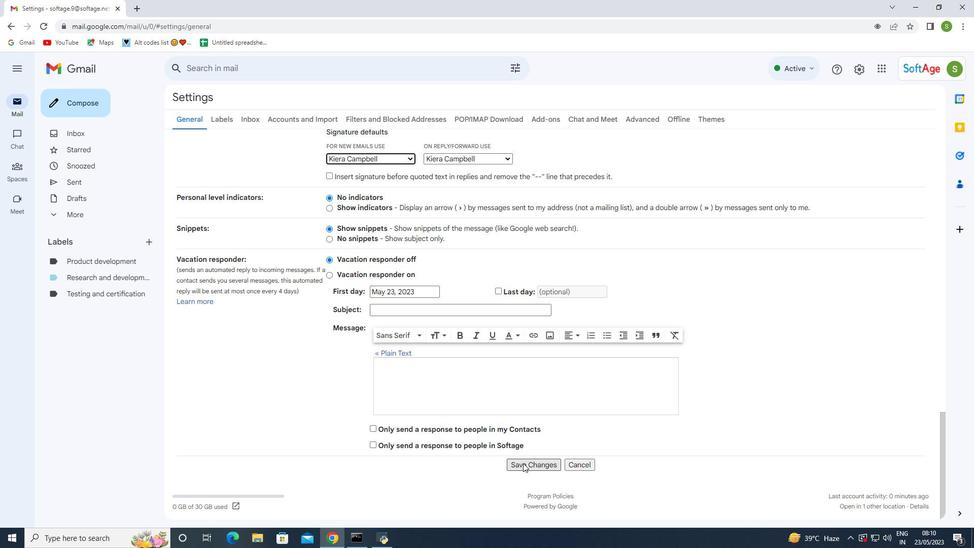 
Action: Mouse pressed left at (523, 463)
Screenshot: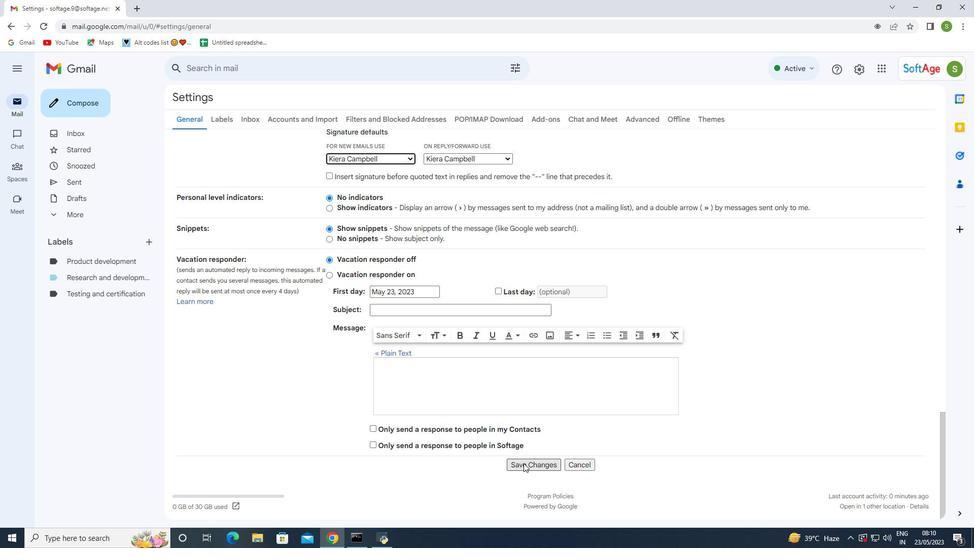 
Action: Mouse moved to (97, 104)
Screenshot: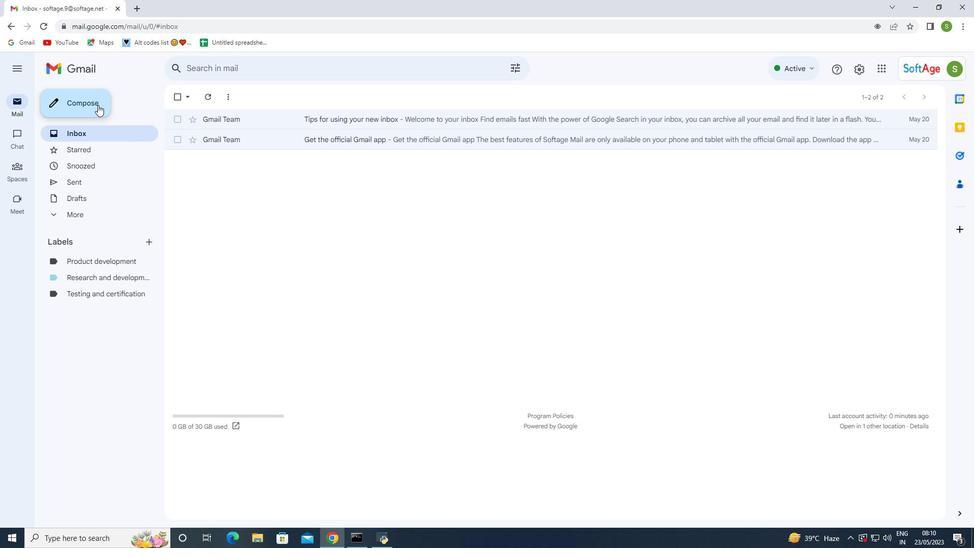 
Action: Mouse pressed left at (97, 104)
Screenshot: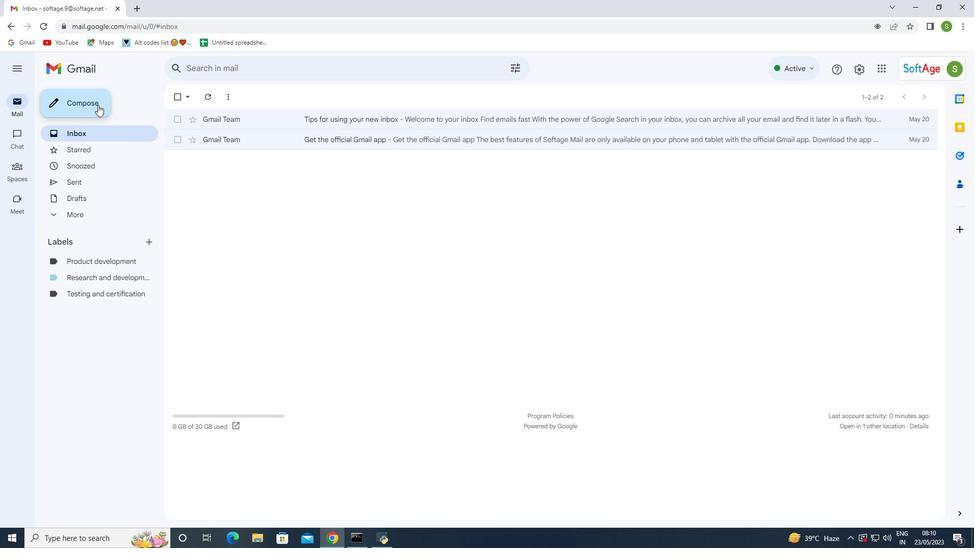 
Action: Mouse moved to (670, 245)
Screenshot: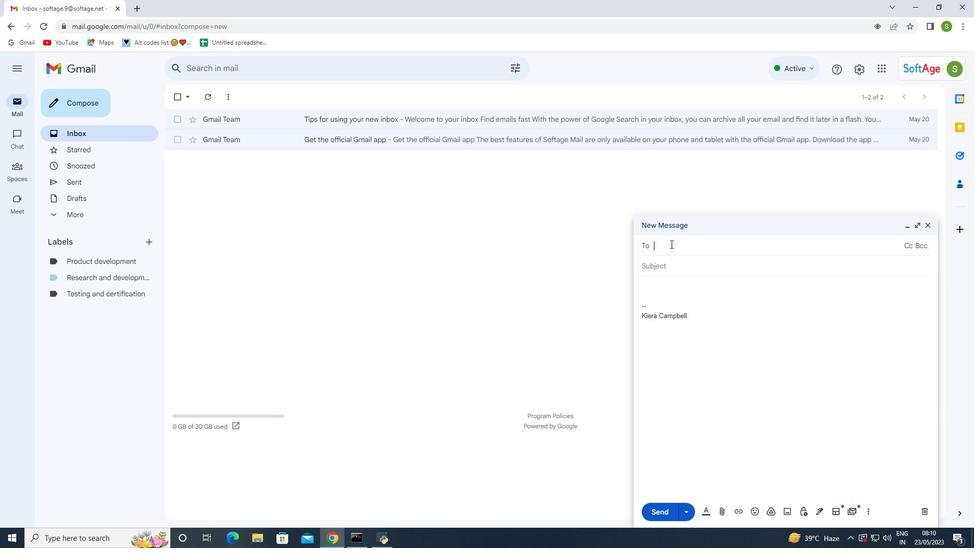 
Action: Mouse pressed left at (670, 245)
Screenshot: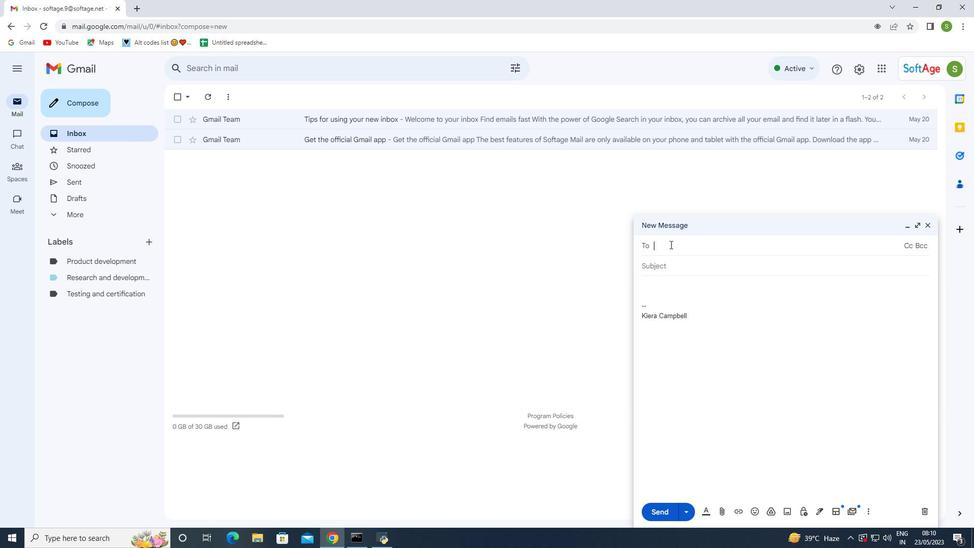 
Action: Key pressed softage.1<Key.shift>@softage.net
Screenshot: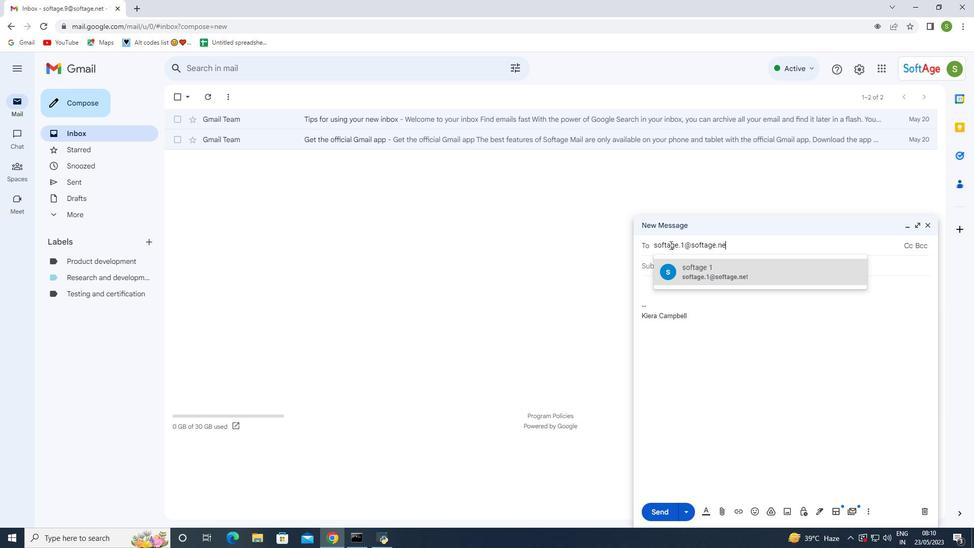 
Action: Mouse moved to (744, 277)
Screenshot: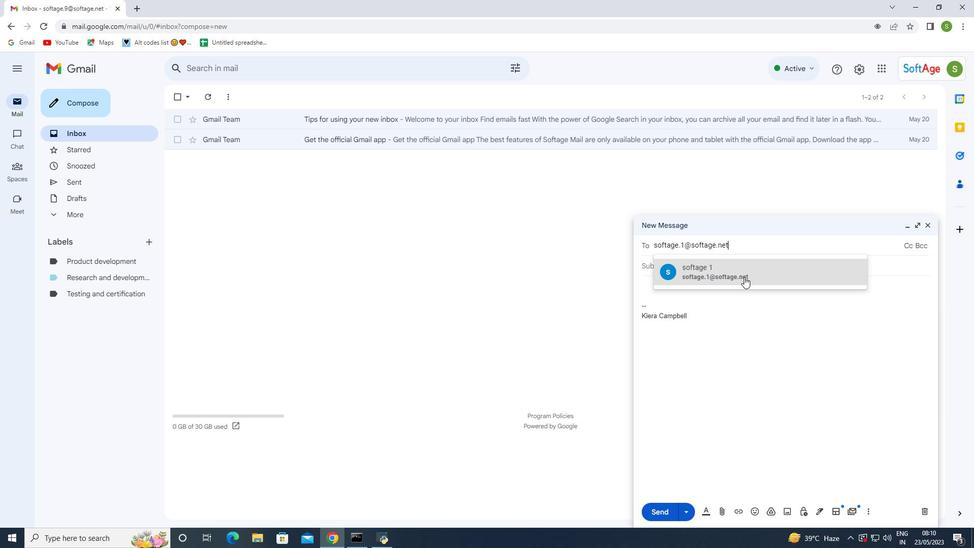 
Action: Mouse pressed left at (744, 277)
Screenshot: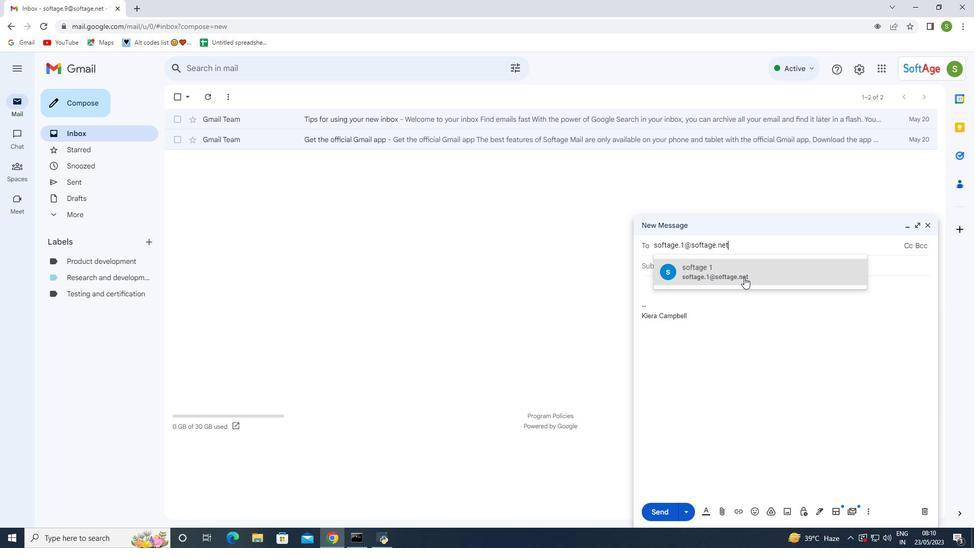 
Action: Mouse moved to (678, 273)
Screenshot: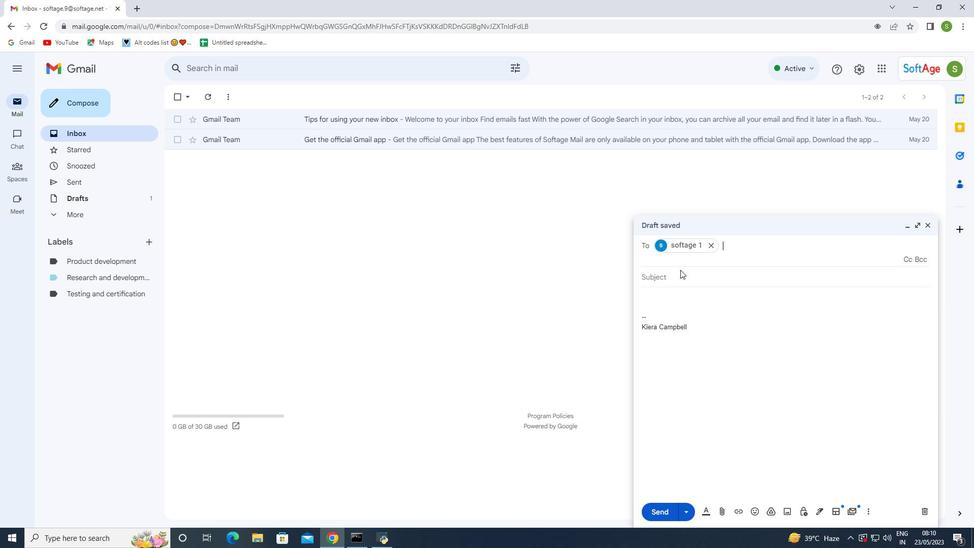 
Action: Mouse pressed left at (678, 273)
Screenshot: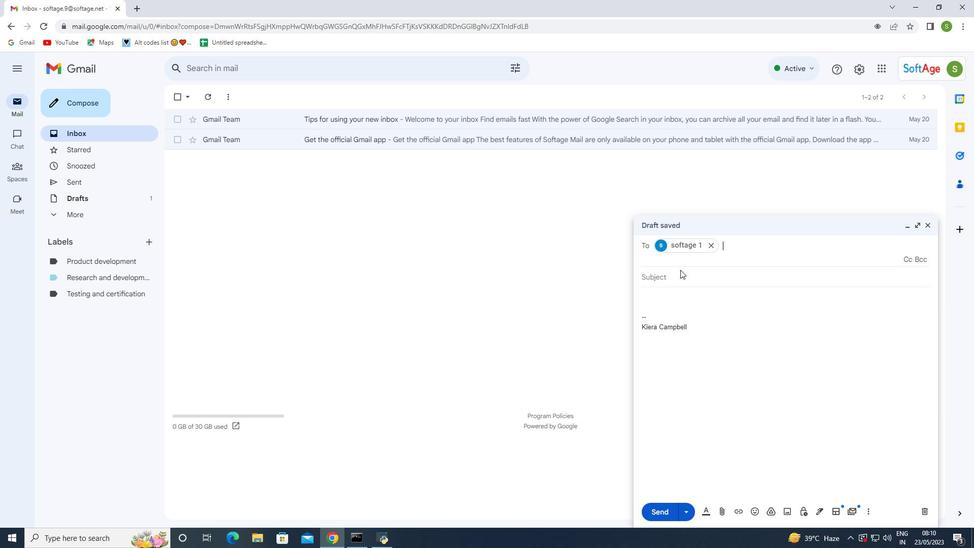
Action: Mouse moved to (673, 267)
Screenshot: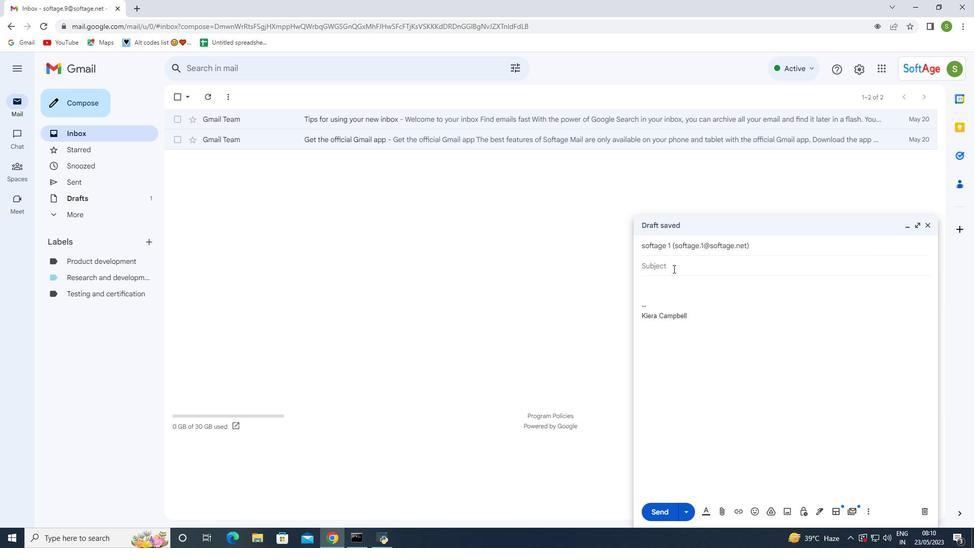 
Action: Mouse pressed left at (673, 267)
Screenshot: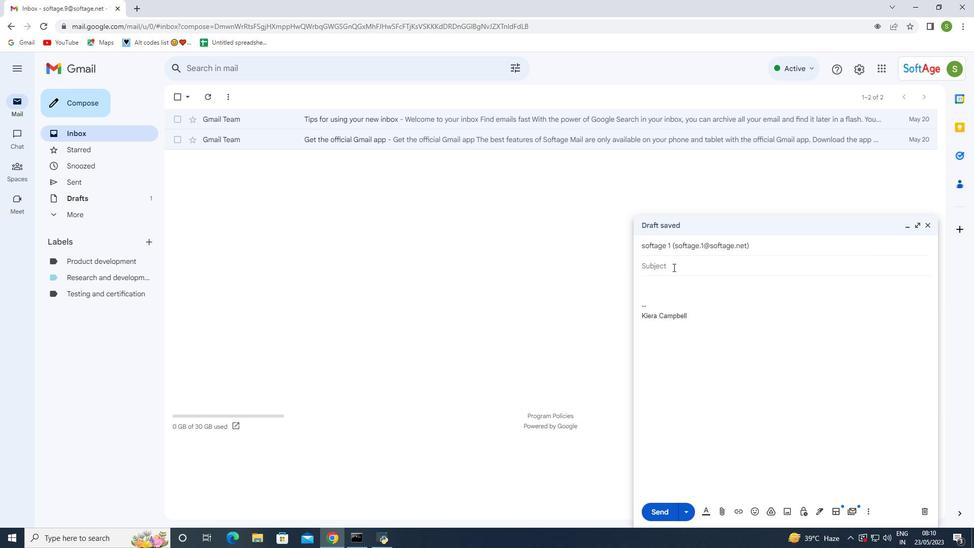 
Action: Key pressed <Key.shift>Feedback<Key.space>on<Key.space>a<Key.space>proposal<Key.space>a<Key.backspace>
Screenshot: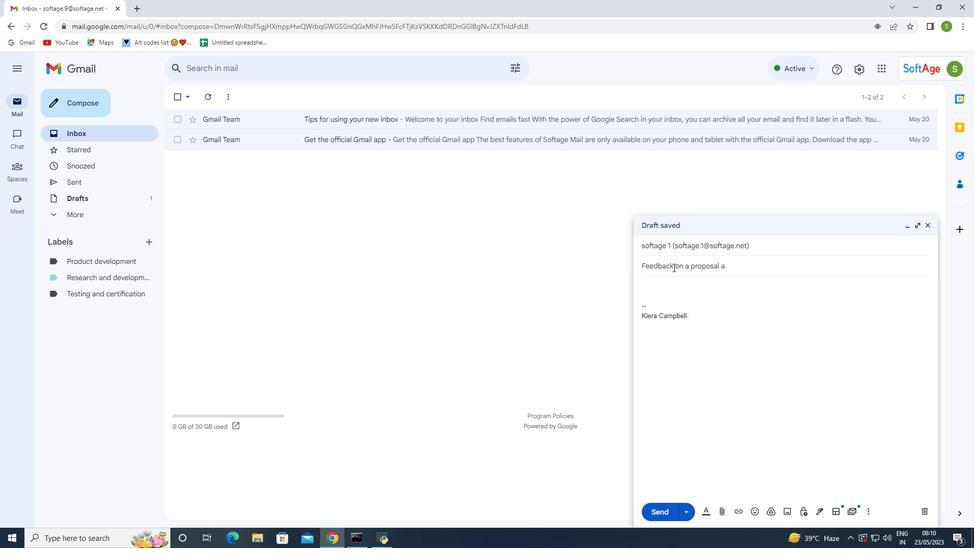 
Action: Mouse moved to (649, 306)
Screenshot: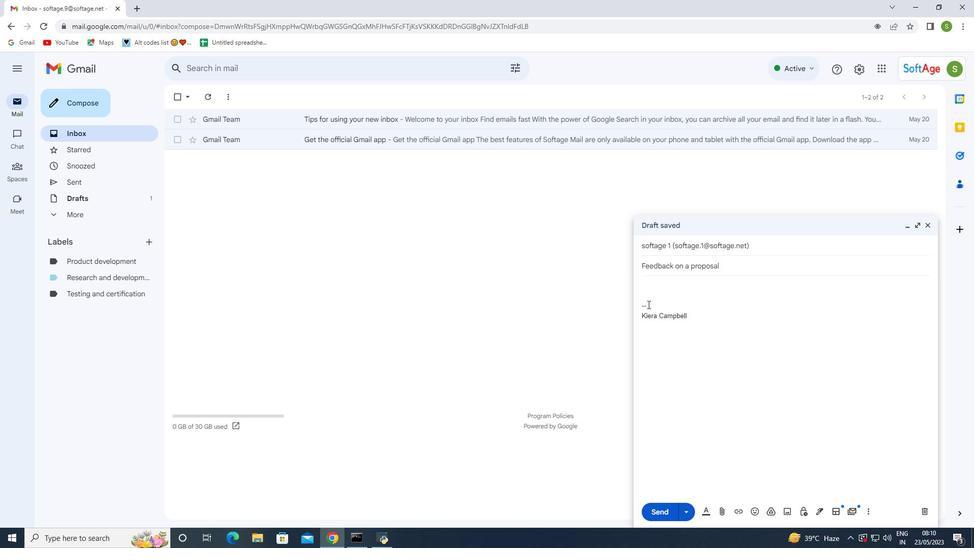 
Action: Mouse pressed left at (649, 306)
Screenshot: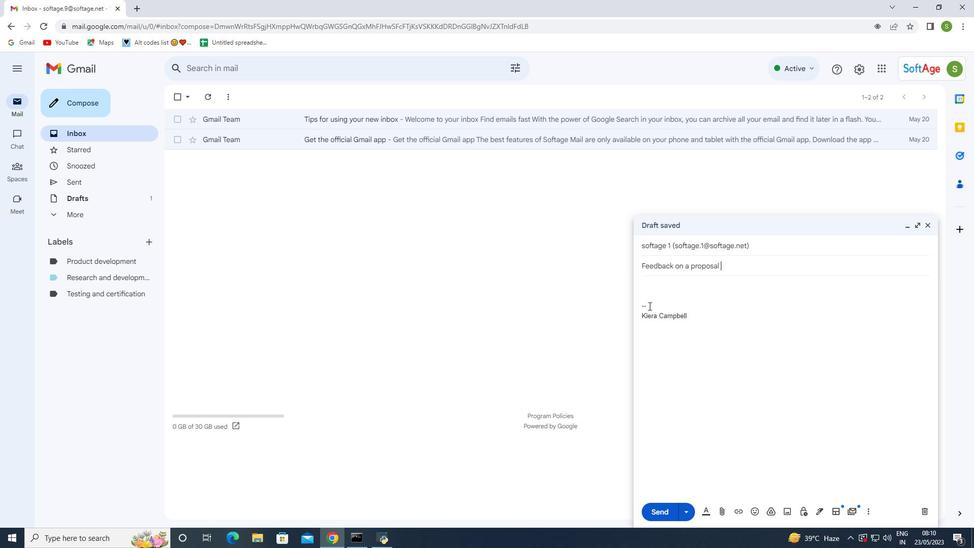 
Action: Mouse moved to (649, 306)
Screenshot: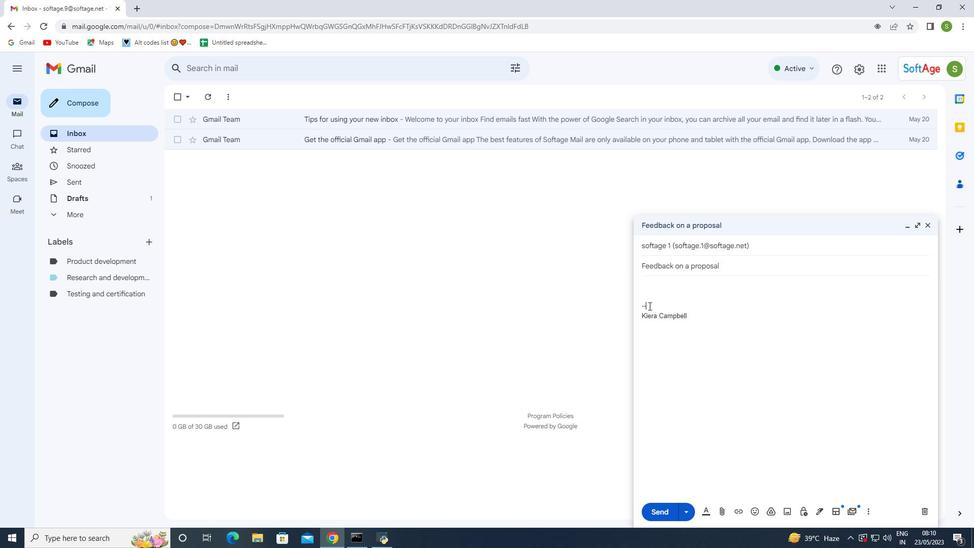 
Action: Key pressed <Key.backspace><Key.backspace><Key.backspace><Key.up><Key.shift>Would<Key.space>you<Key.space>be<Key.space>availav<Key.backspace>ble<Key.space>for<Key.space>a<Key.space>call<Key.space>next<Key.space>week<Key.space>to<Key.space>discuss<Key.space>the<Key.space>project<Key.shift_r>><Key.shift_r><Key.backspace><Key.shift_r>?
Screenshot: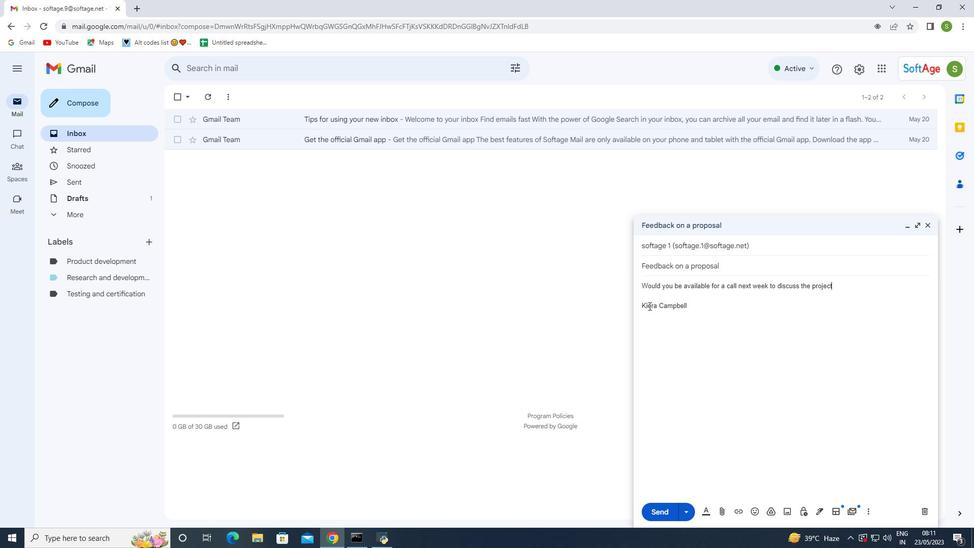 
Action: Mouse moved to (675, 513)
Screenshot: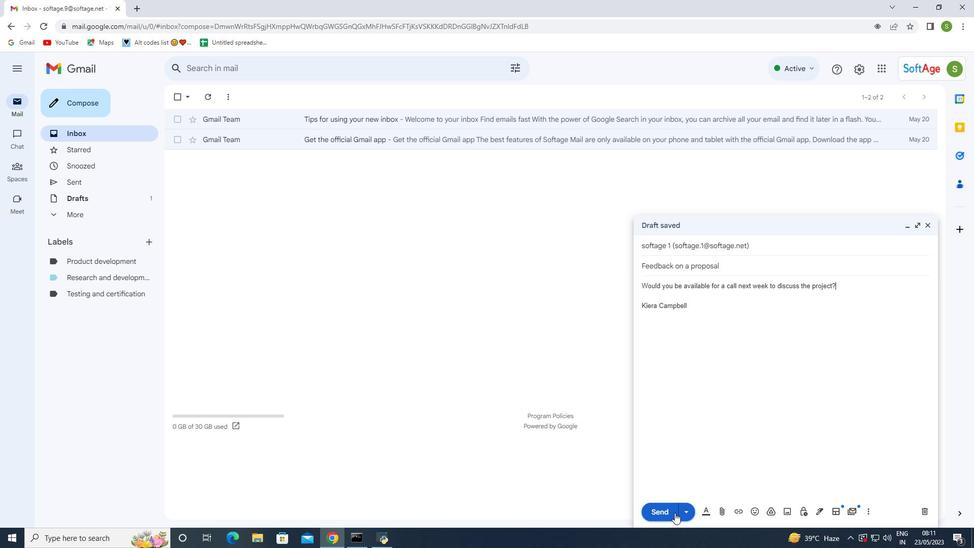 
Action: Mouse pressed left at (675, 513)
Screenshot: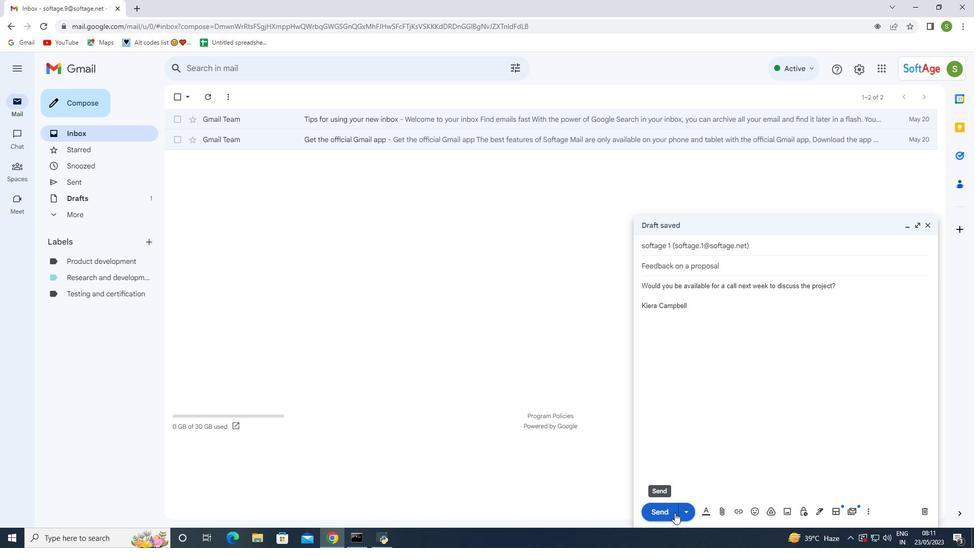 
Action: Mouse moved to (65, 178)
Screenshot: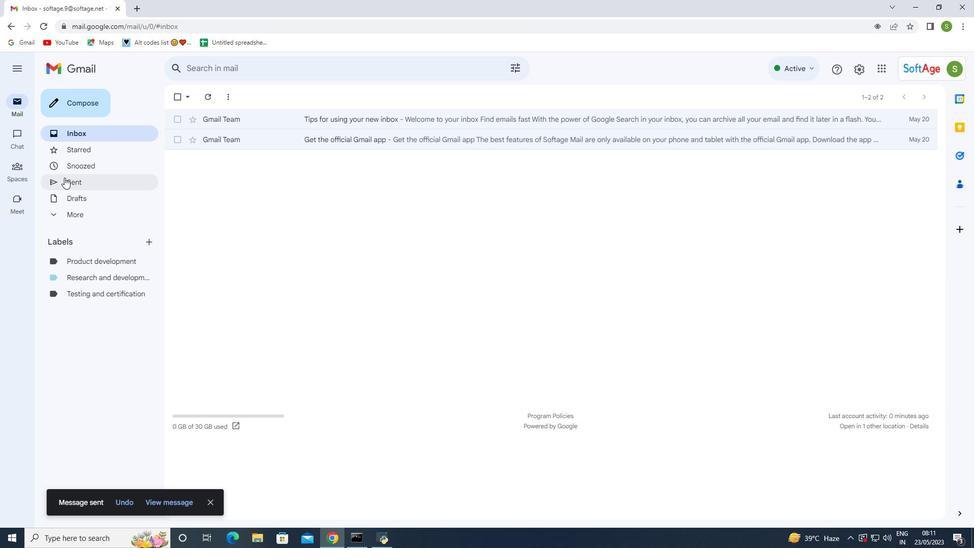 
Action: Mouse pressed left at (65, 178)
Screenshot: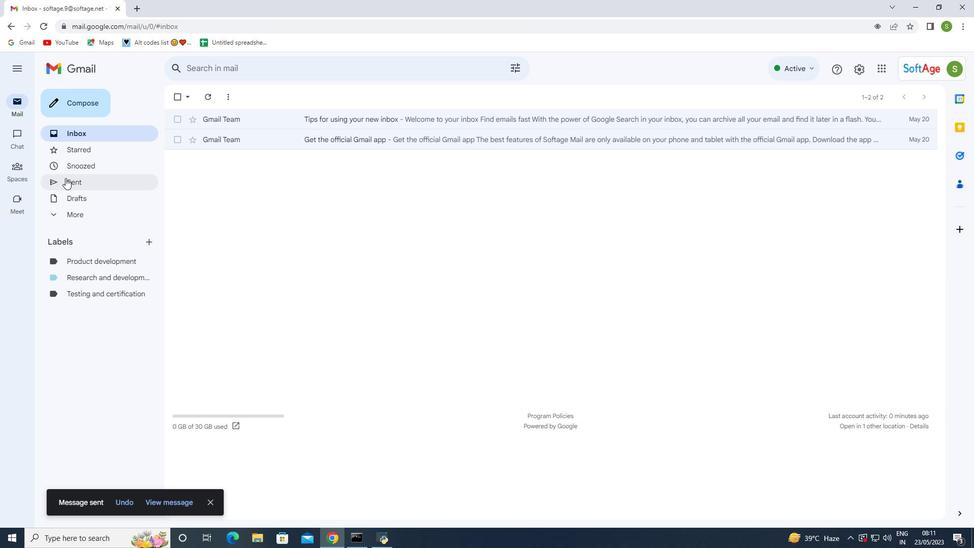 
Action: Mouse moved to (179, 145)
Screenshot: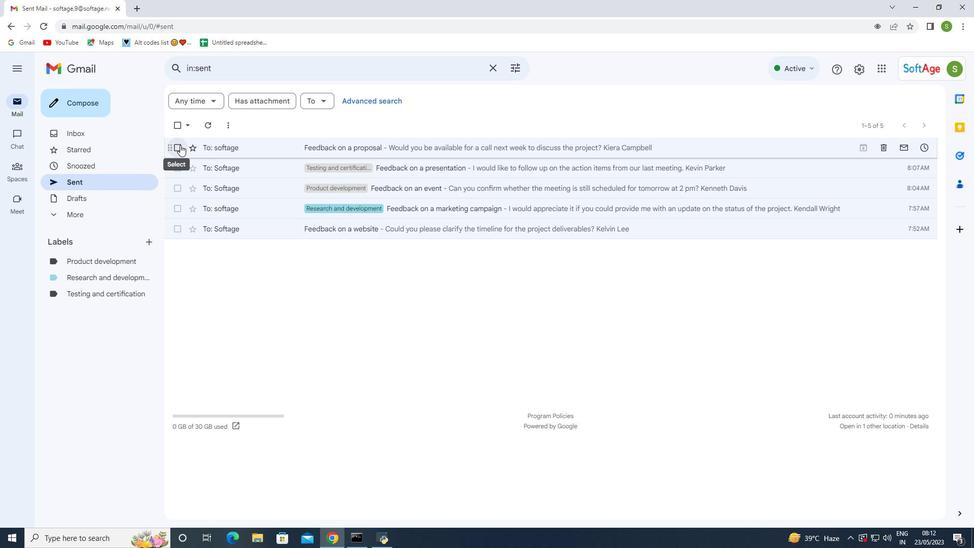 
Action: Mouse pressed left at (179, 145)
Screenshot: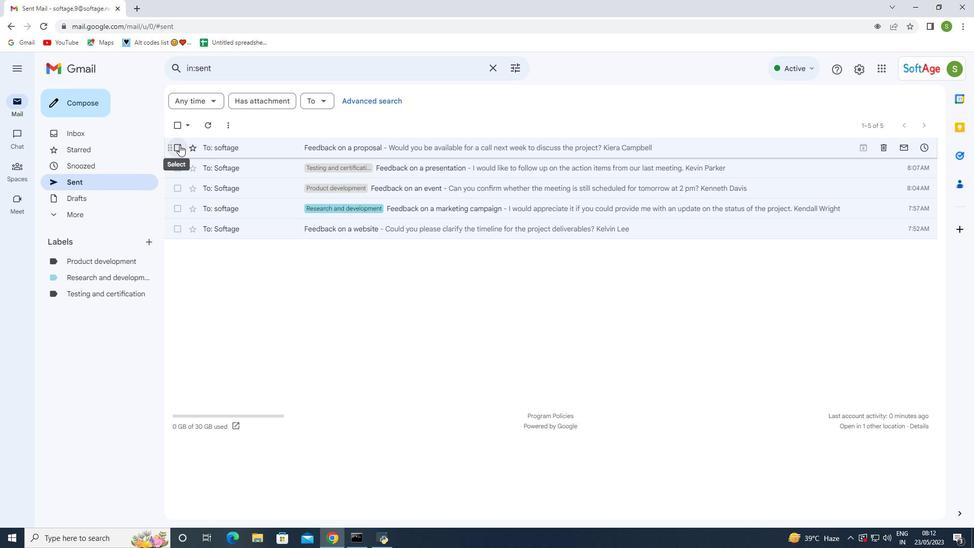 
Action: Mouse moved to (276, 140)
Screenshot: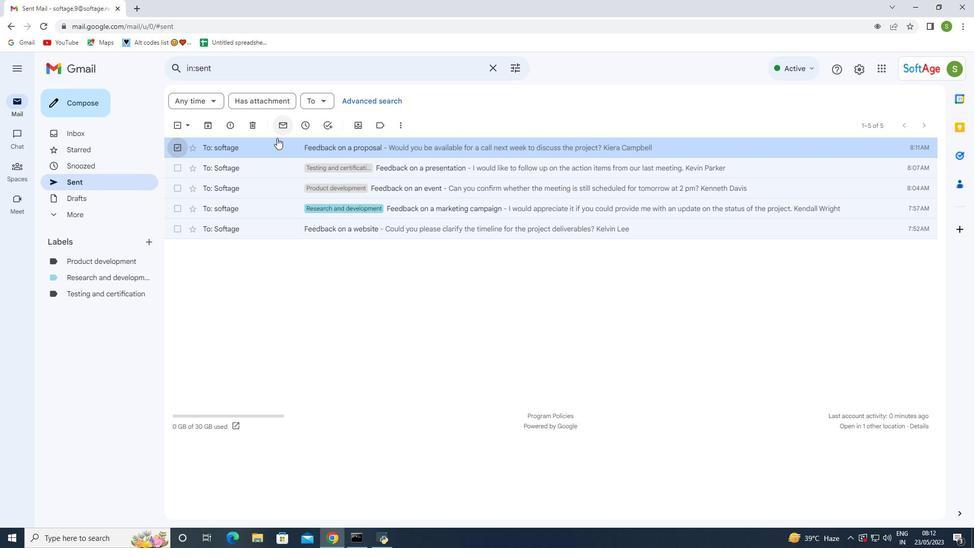 
Action: Mouse pressed right at (276, 140)
Screenshot: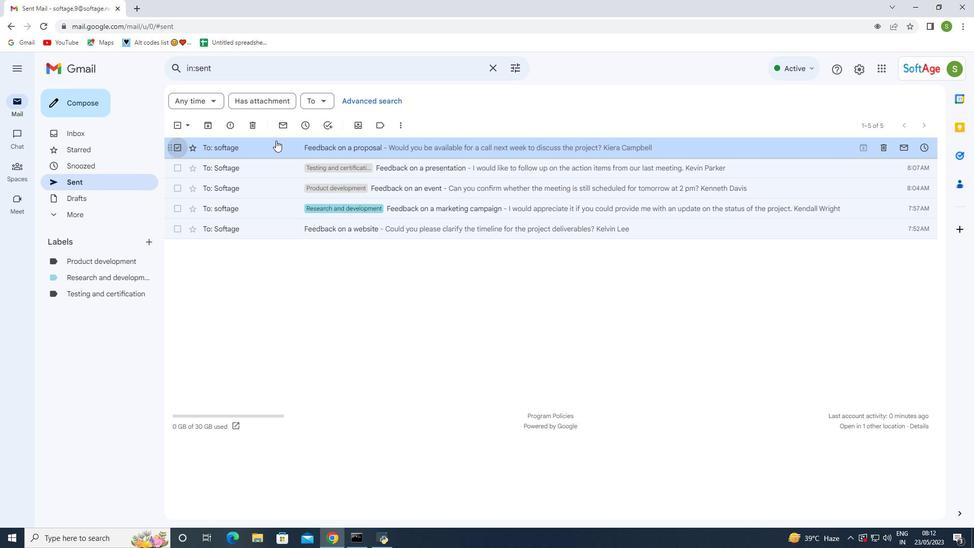 
Action: Mouse moved to (445, 291)
Screenshot: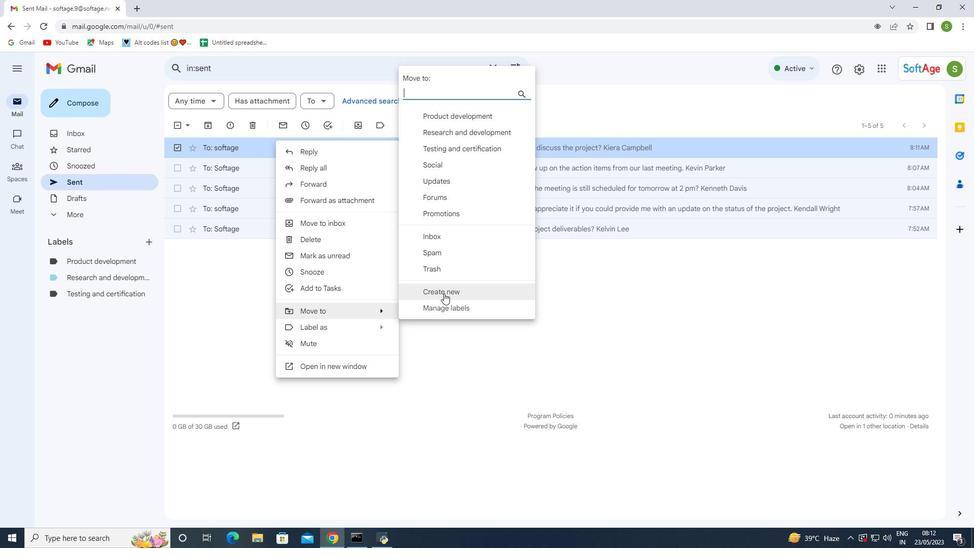 
Action: Mouse pressed left at (445, 291)
Screenshot: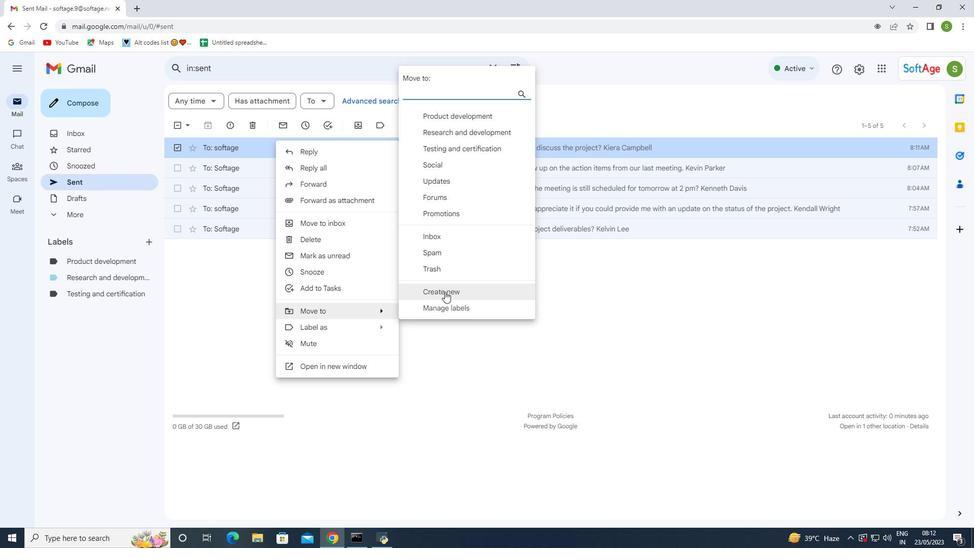 
Action: Mouse moved to (439, 280)
Screenshot: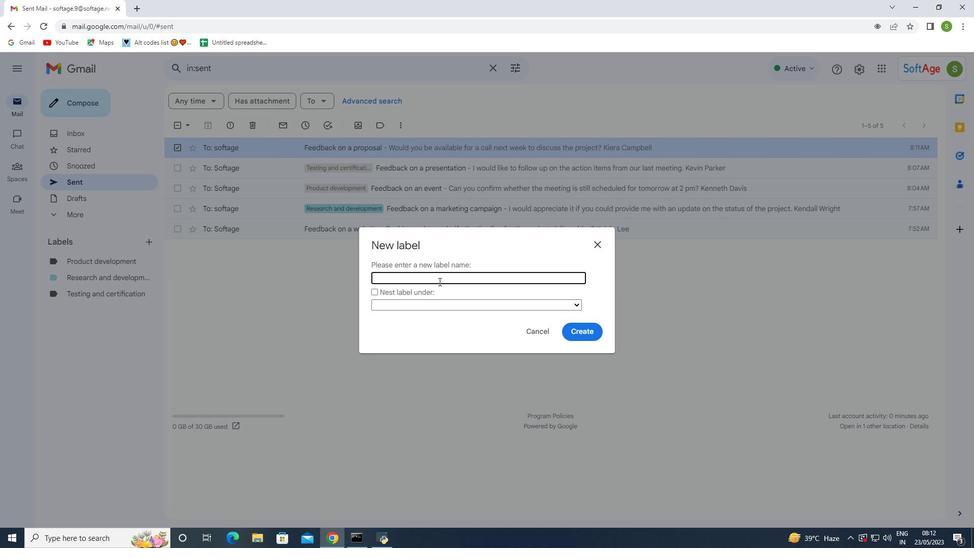 
Action: Mouse pressed left at (439, 280)
Screenshot: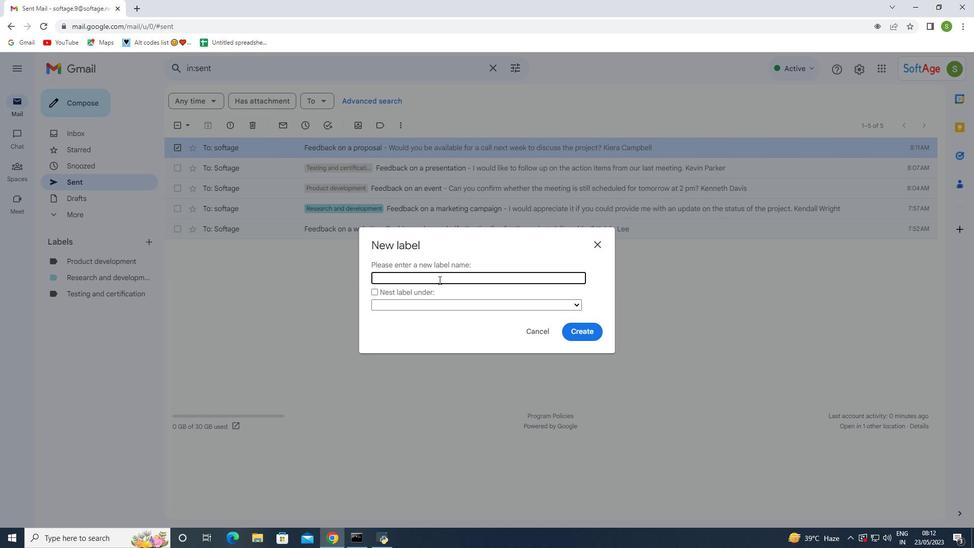 
Action: Mouse moved to (438, 280)
Screenshot: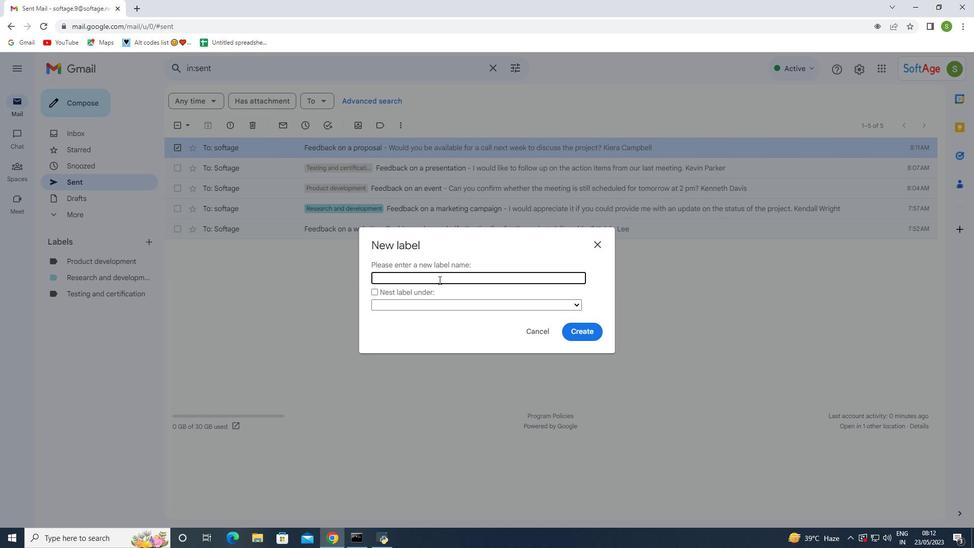 
Action: Key pressed <Key.shift>Quality<Key.space>control
Screenshot: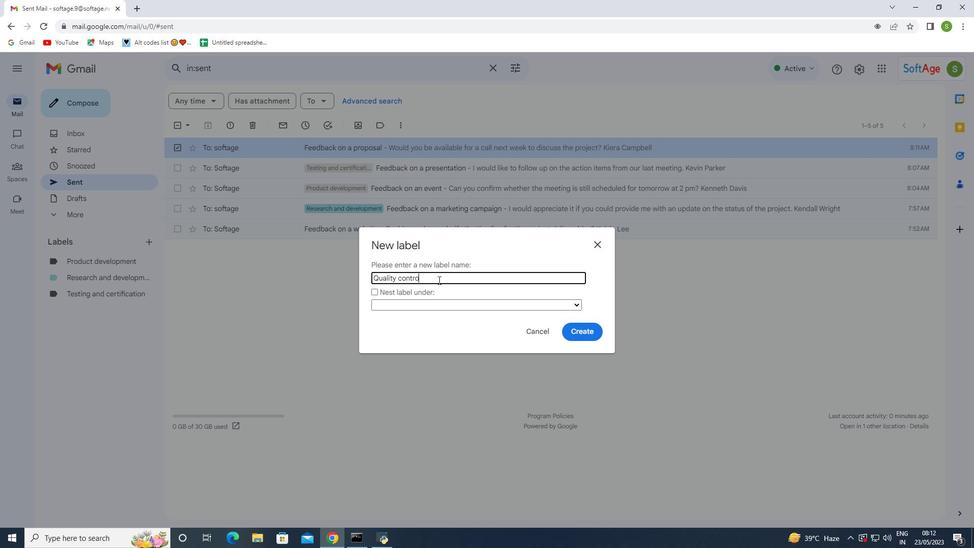 
Action: Mouse moved to (568, 327)
Screenshot: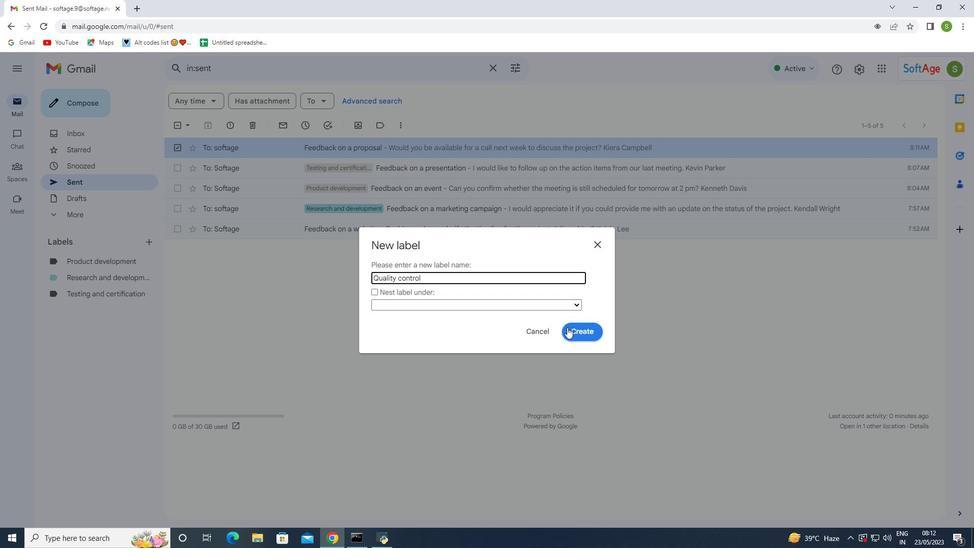 
Action: Mouse pressed left at (568, 327)
Screenshot: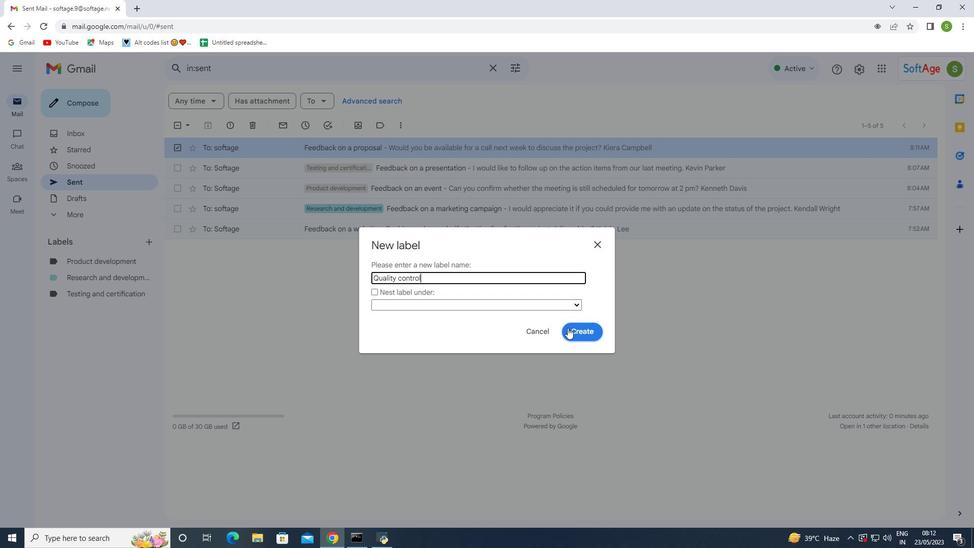 
Action: Mouse moved to (92, 278)
Screenshot: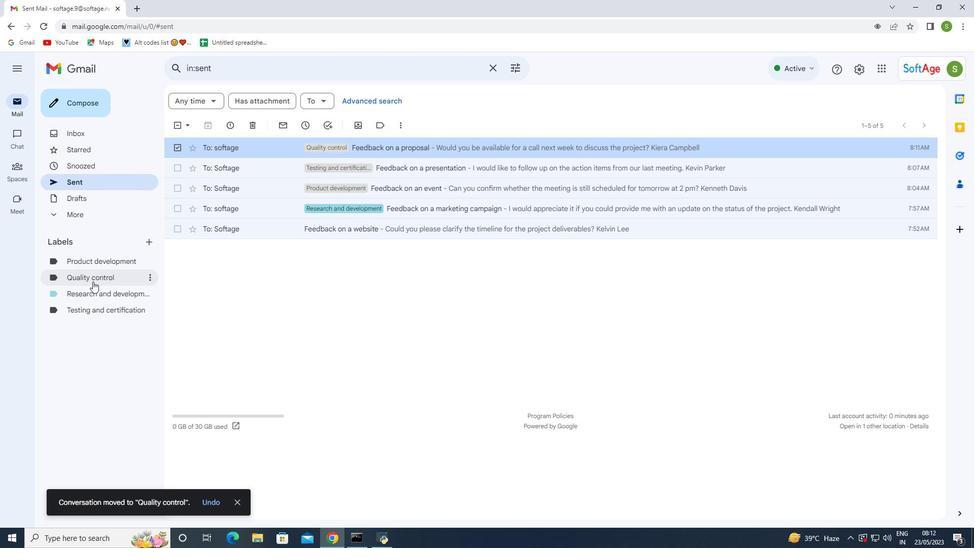 
Action: Mouse pressed left at (92, 278)
Screenshot: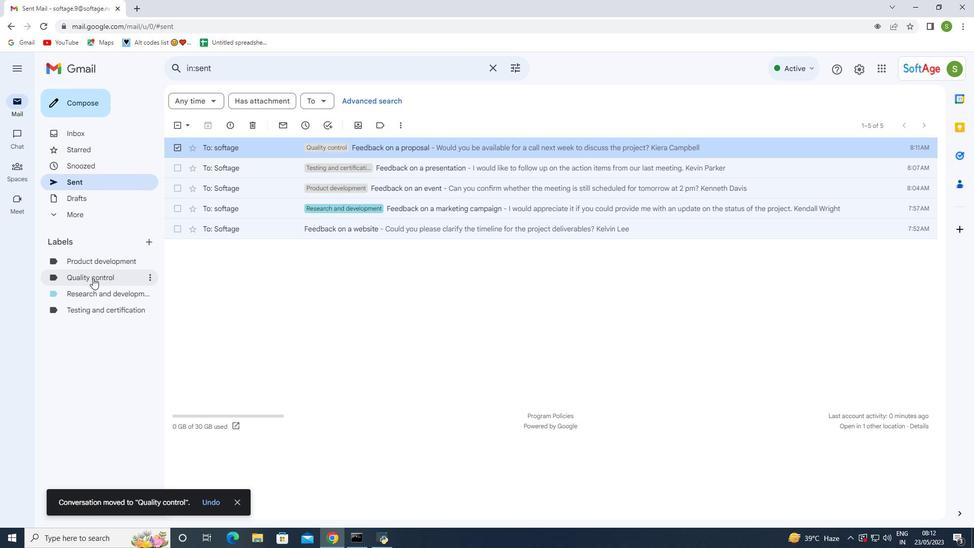 
Action: Mouse pressed left at (92, 278)
Screenshot: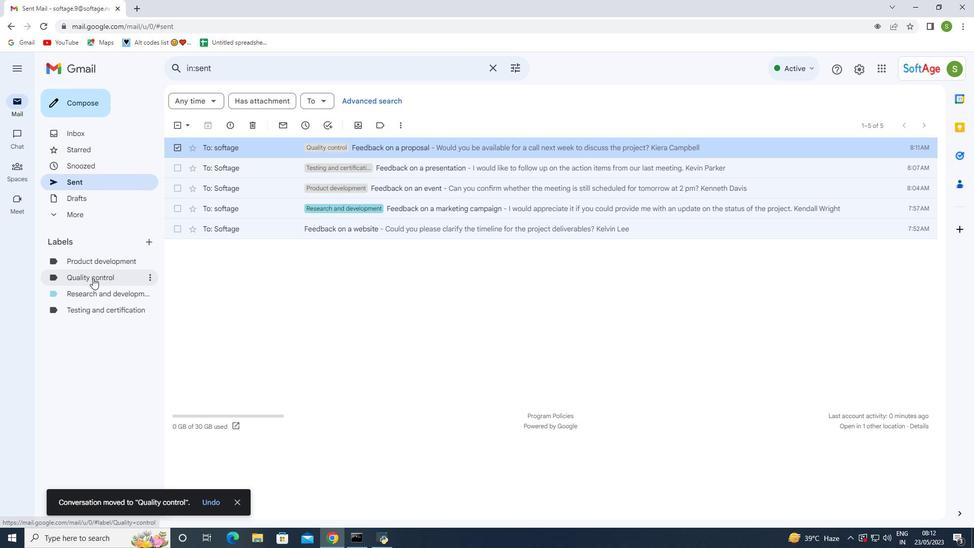 
Action: Mouse moved to (246, 149)
Screenshot: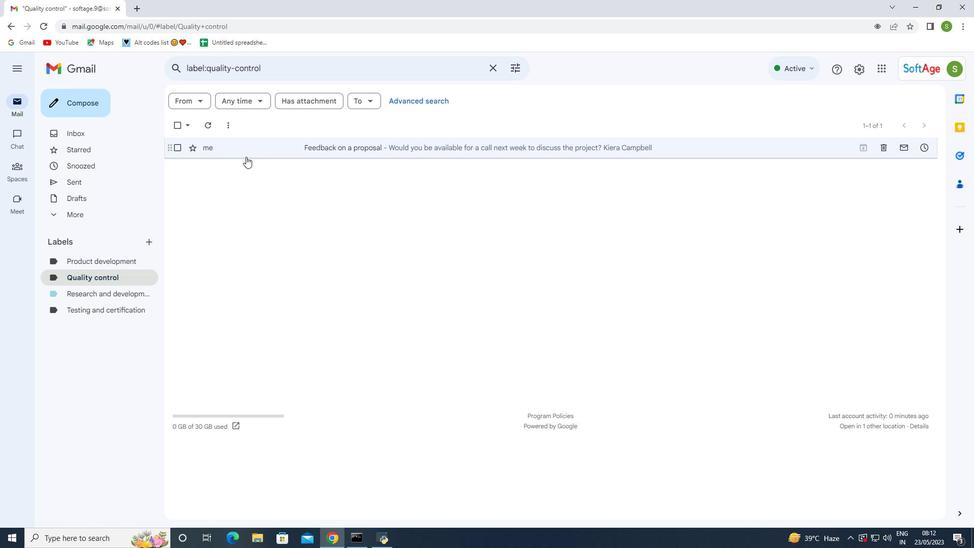 
Action: Mouse pressed left at (246, 149)
Screenshot: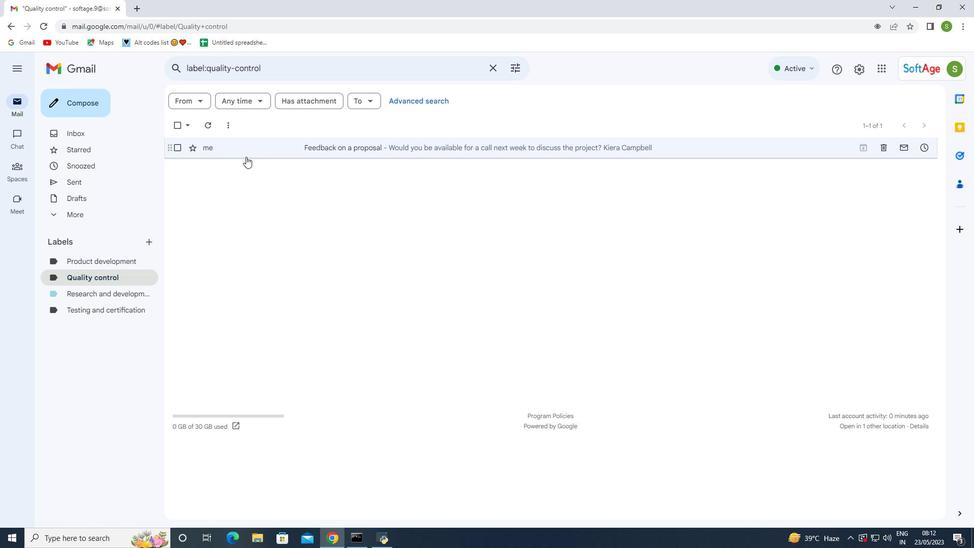 
Action: Mouse pressed left at (246, 149)
Screenshot: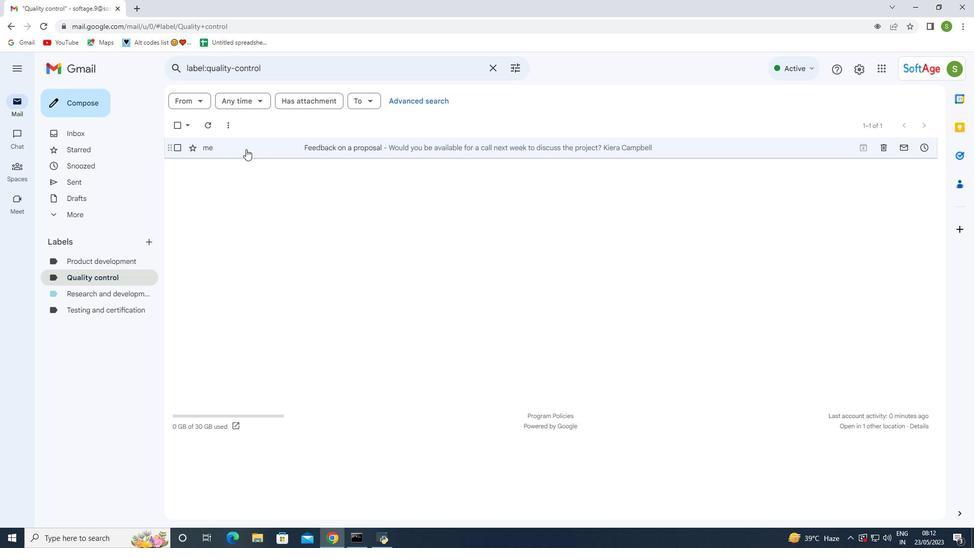 
Action: Mouse moved to (480, 263)
Screenshot: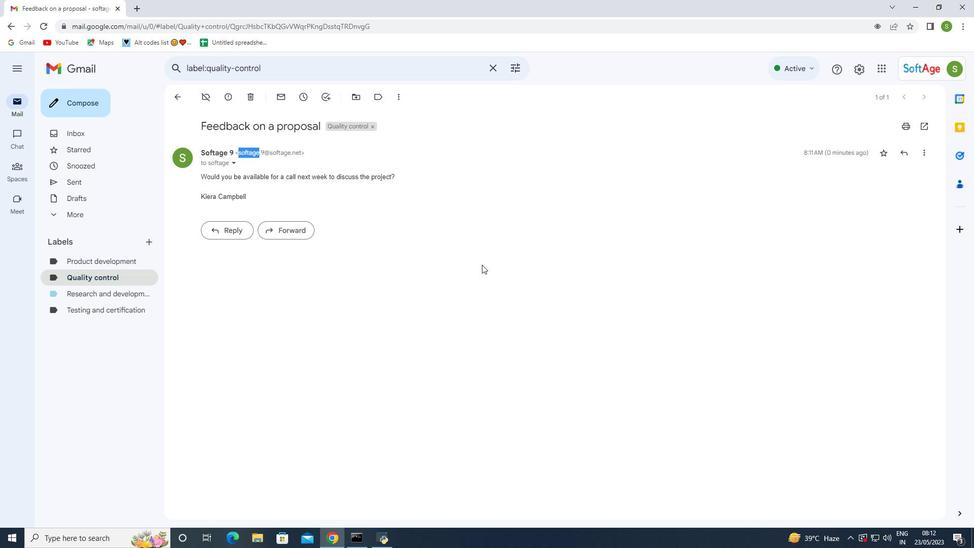 
Action: Mouse pressed left at (480, 263)
Screenshot: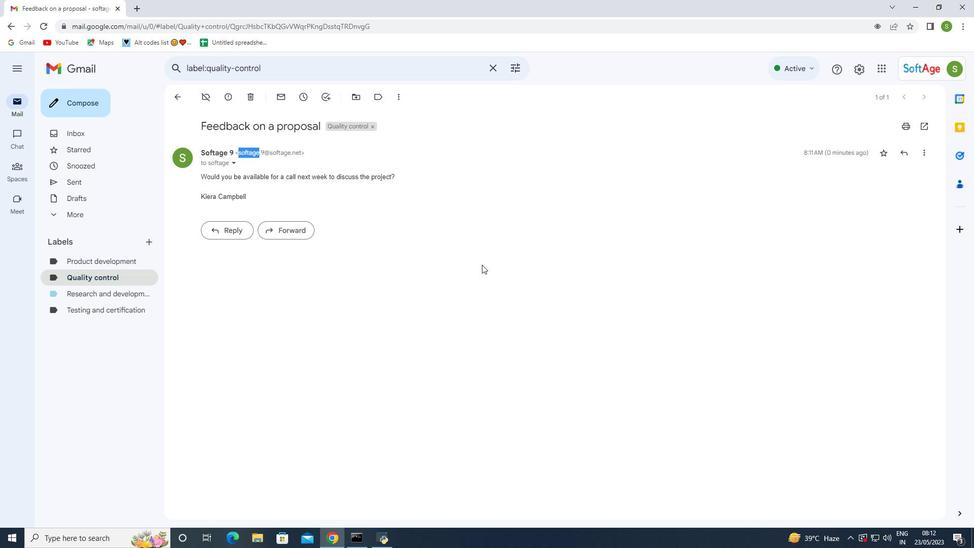 
Action: Mouse moved to (180, 94)
Screenshot: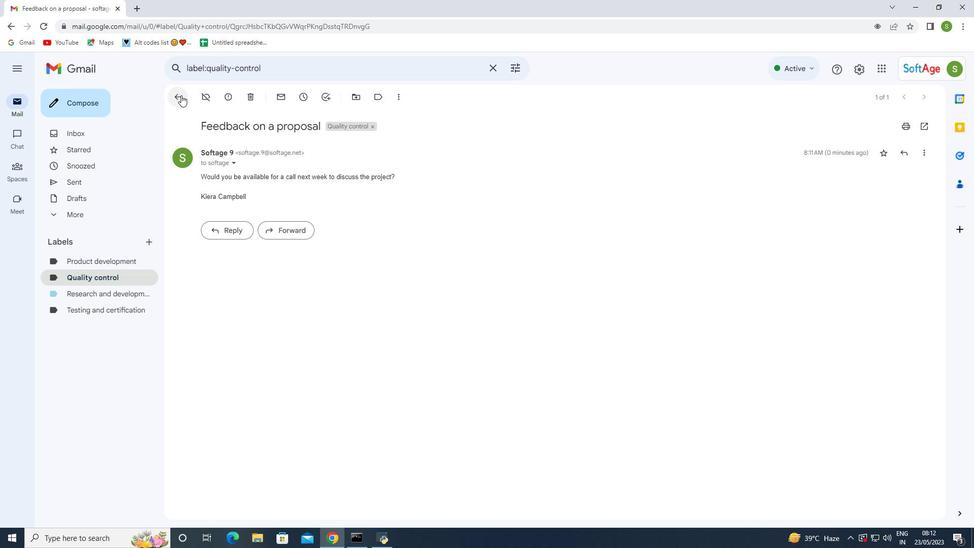 
Action: Mouse pressed left at (180, 94)
Screenshot: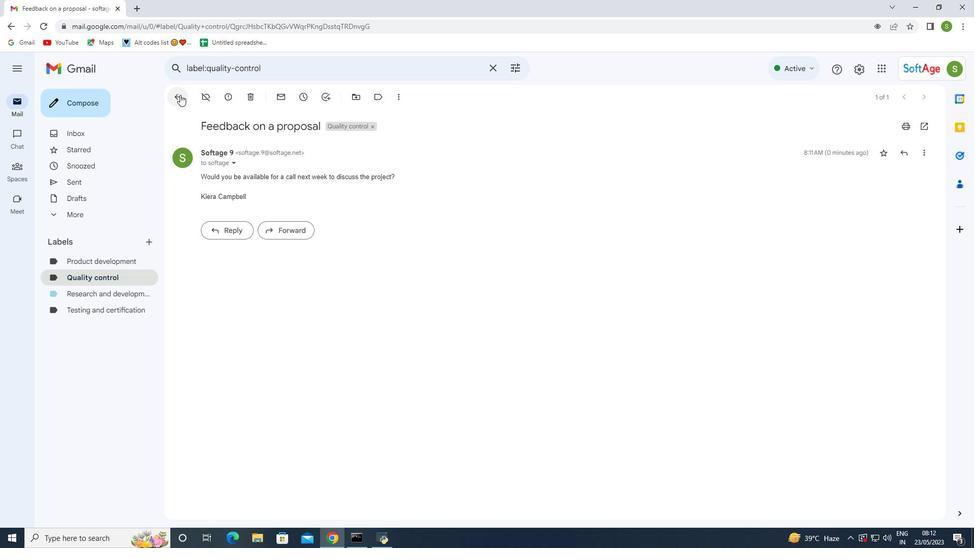 
Action: Mouse moved to (14, 27)
Screenshot: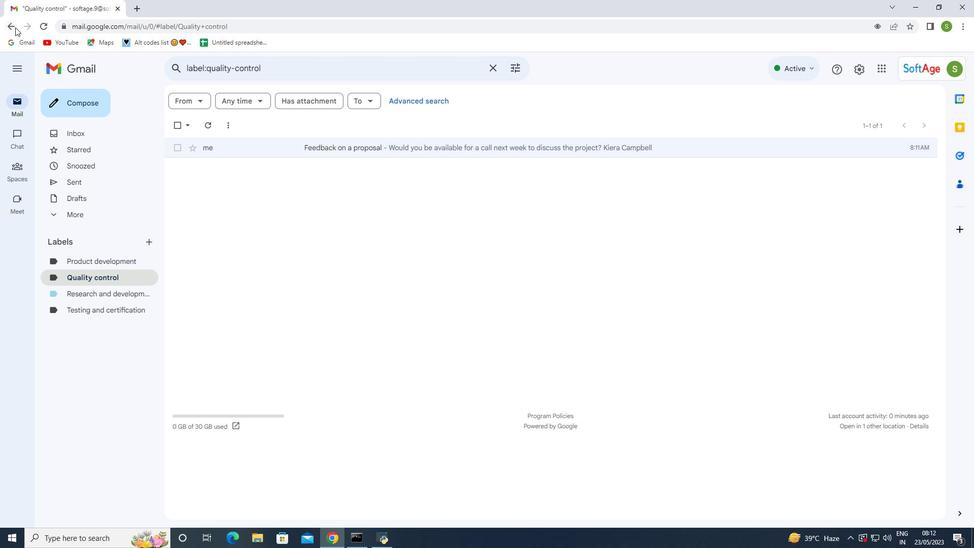 
Action: Mouse pressed left at (14, 27)
Screenshot: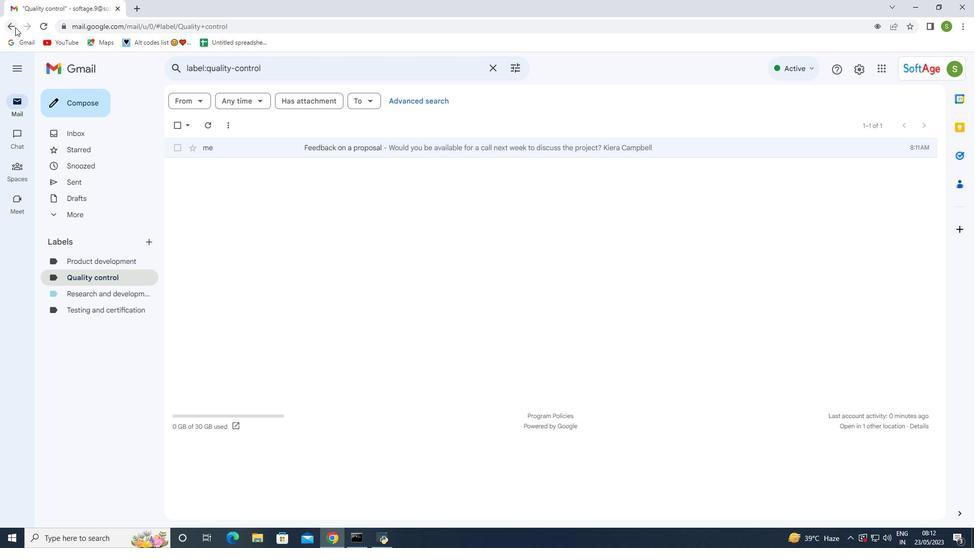 
Action: Mouse moved to (175, 103)
Screenshot: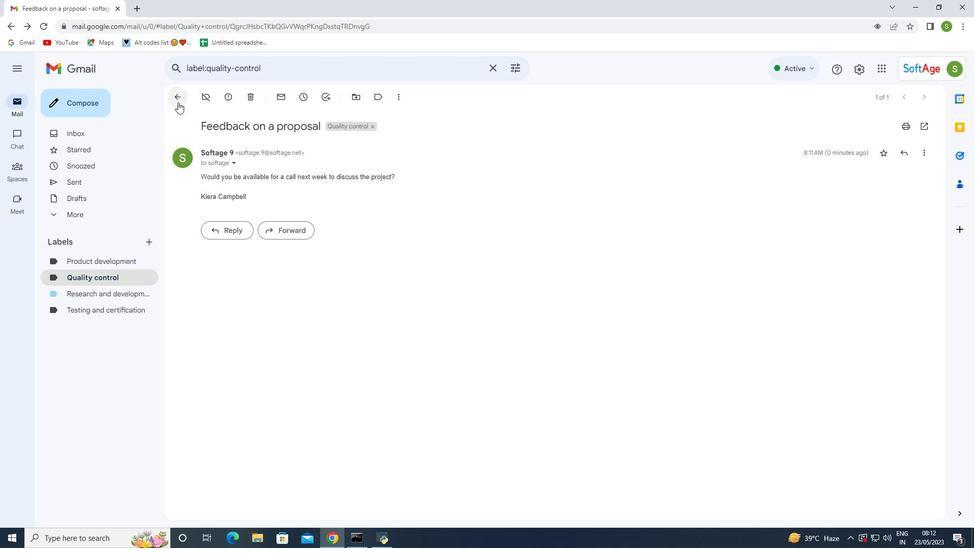 
Action: Mouse pressed left at (175, 103)
Screenshot: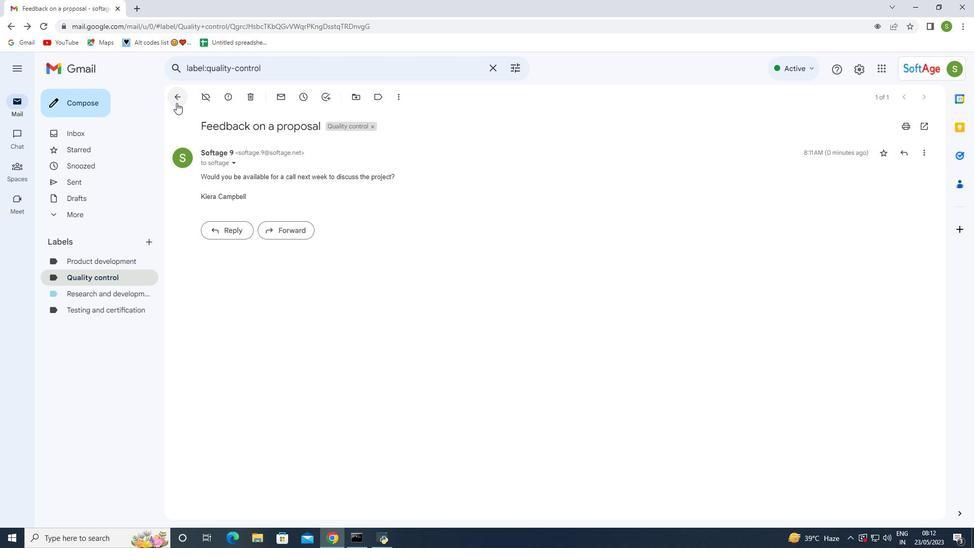 
Action: Mouse moved to (4, 29)
Screenshot: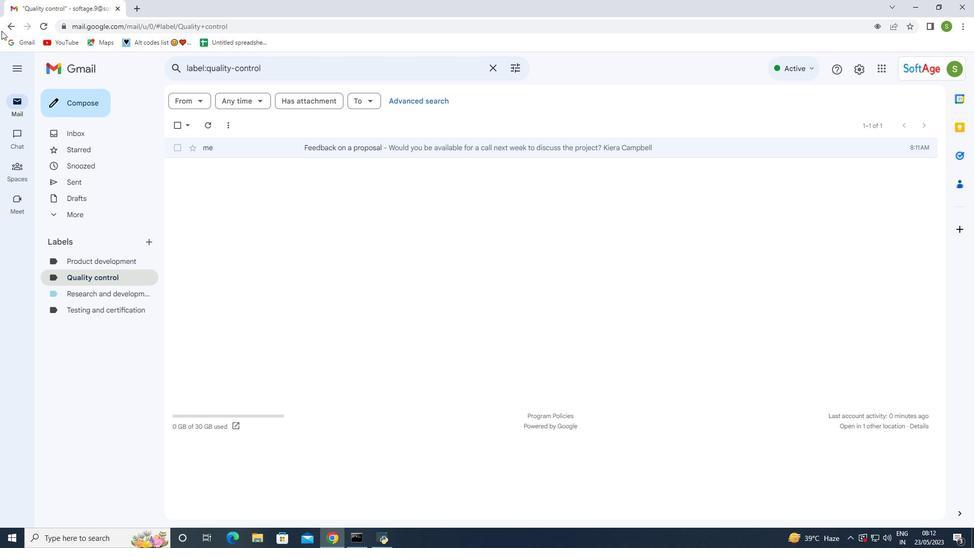 
Action: Mouse pressed left at (4, 29)
Screenshot: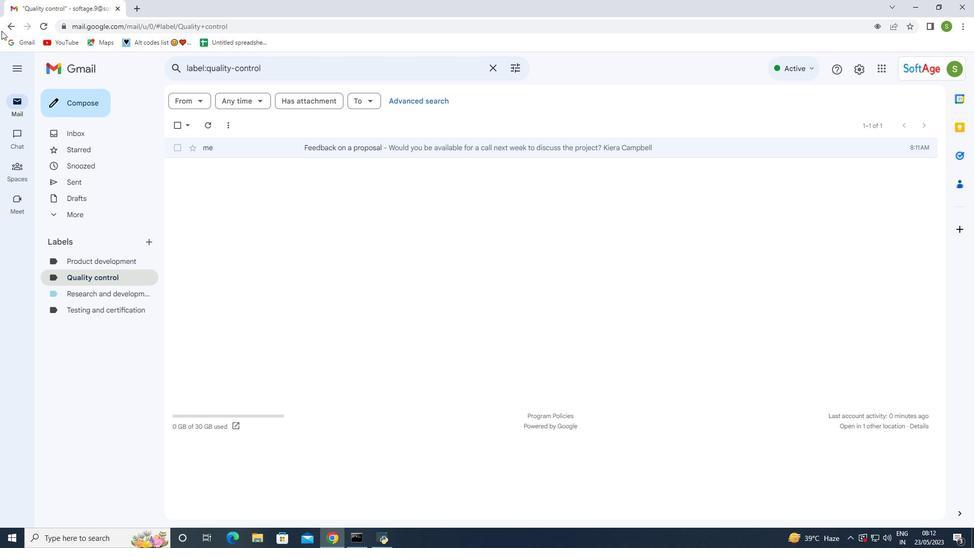 
Action: Mouse moved to (11, 26)
Screenshot: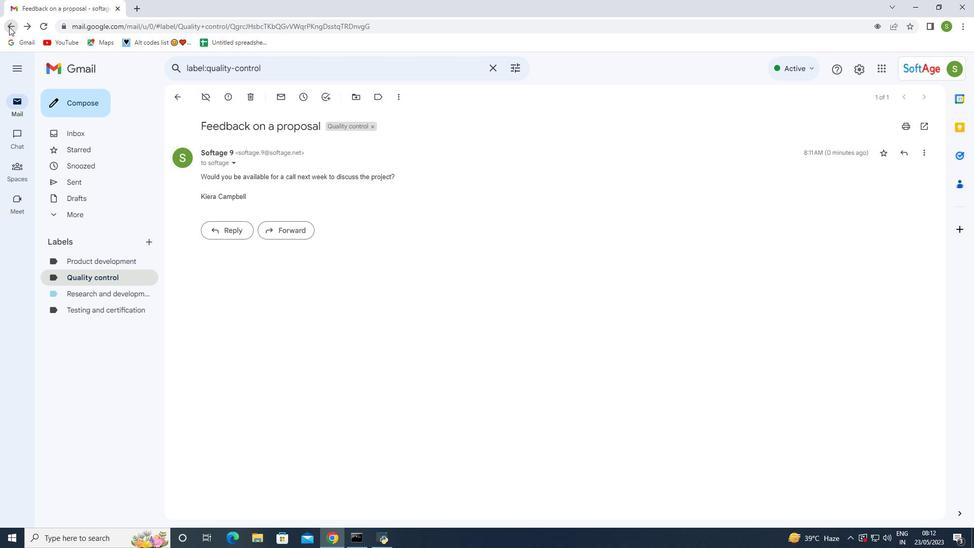 
Action: Mouse pressed left at (11, 26)
Screenshot: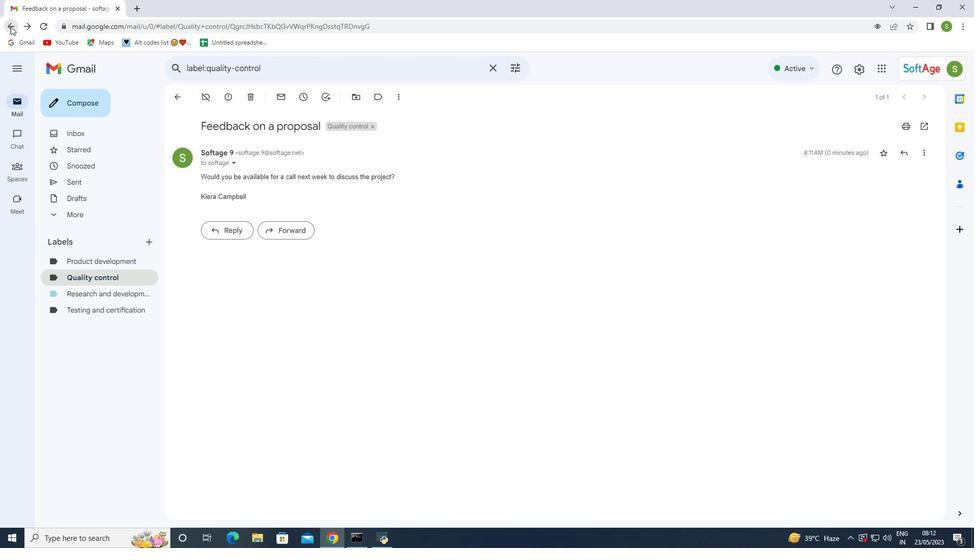 
Action: Mouse pressed left at (11, 26)
Screenshot: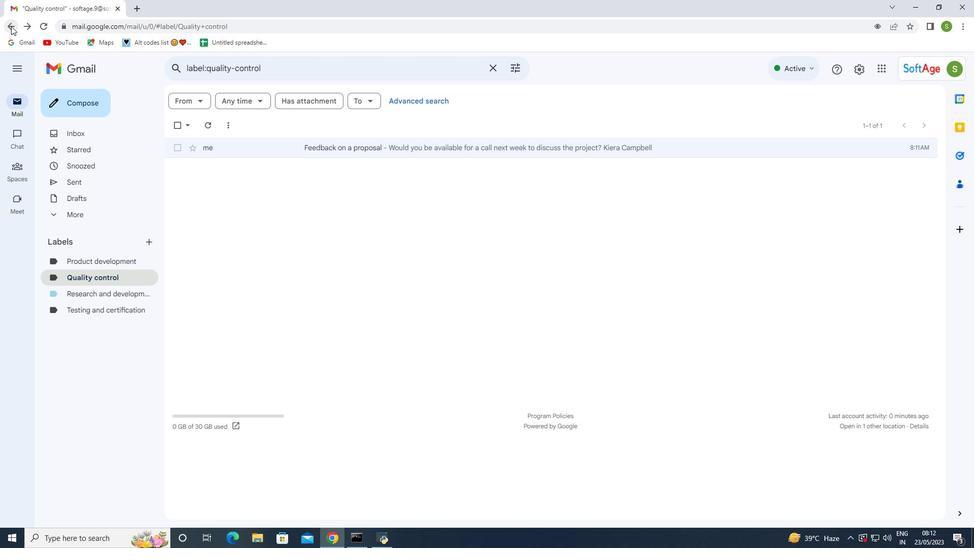 
Action: Mouse moved to (307, 244)
Screenshot: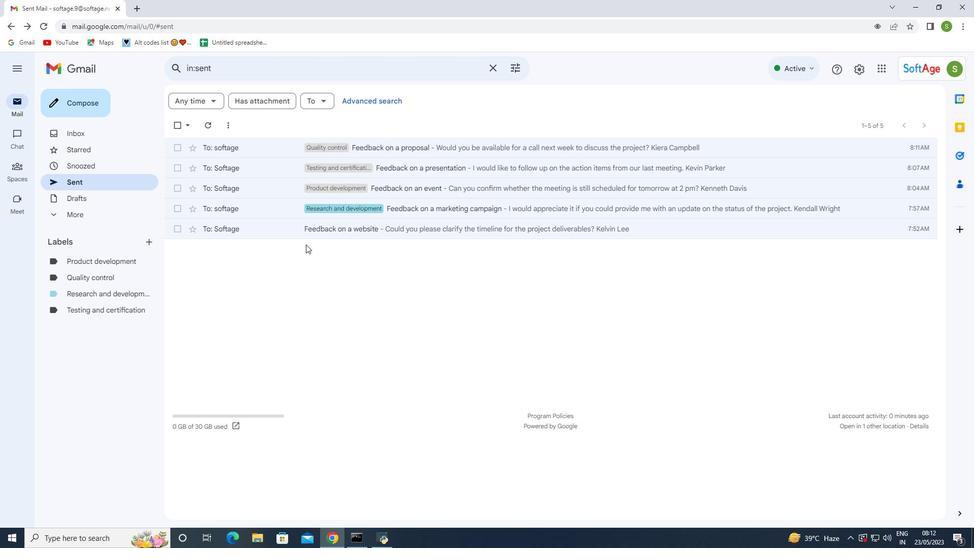 
